 Task: Find connections with filter location Winsford with filter topic #Strategywith filter profile language Potuguese with filter current company Orion Innovation with filter school GIA (Gemological Institute of America) with filter industry Wholesale Chemical and Allied Products with filter service category SupportTechnical Writing with filter keywords title Information Security Analyst
Action: Mouse moved to (530, 68)
Screenshot: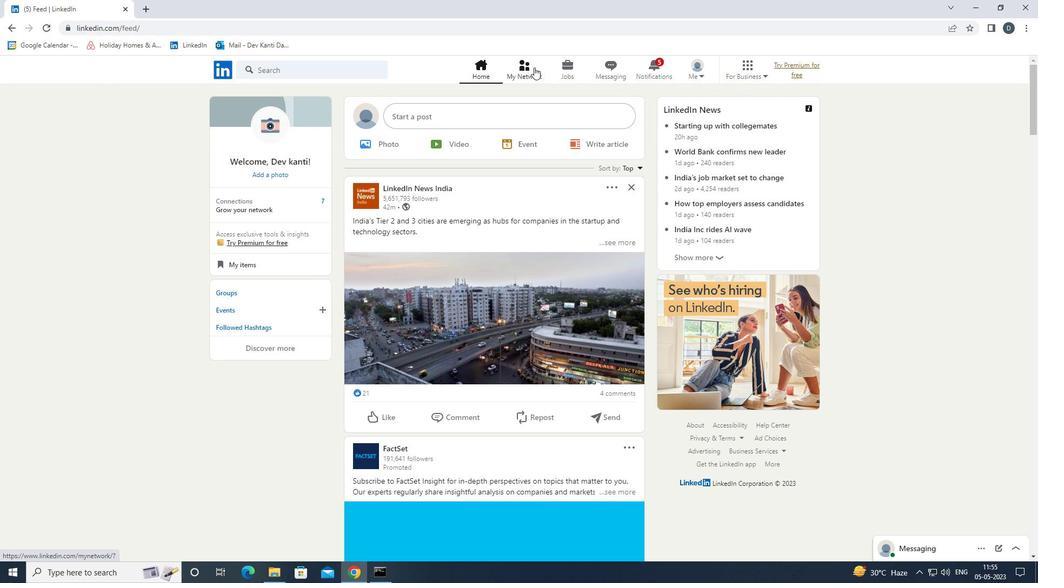 
Action: Mouse pressed left at (530, 68)
Screenshot: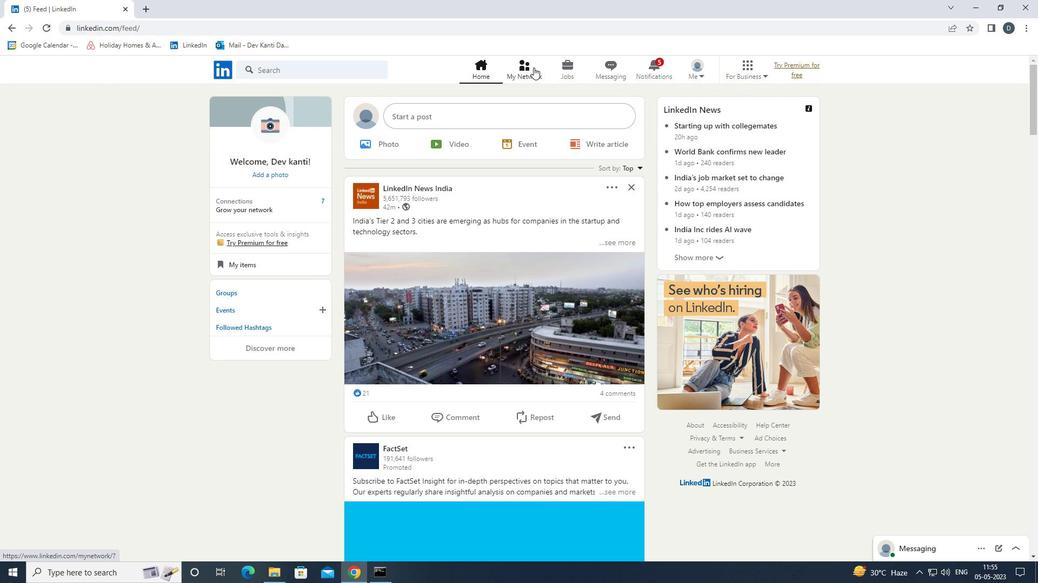 
Action: Mouse moved to (358, 128)
Screenshot: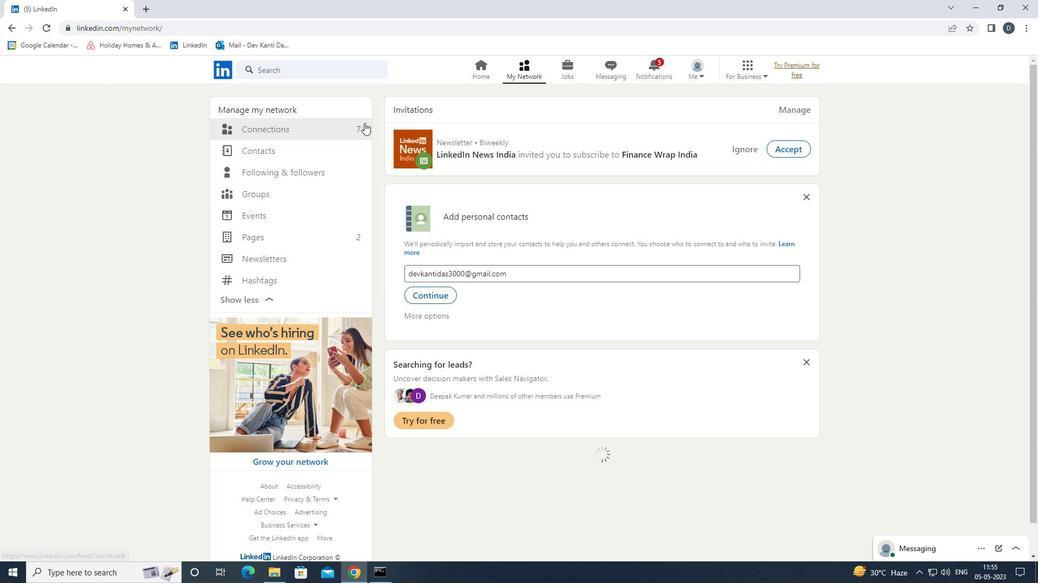 
Action: Mouse pressed left at (358, 128)
Screenshot: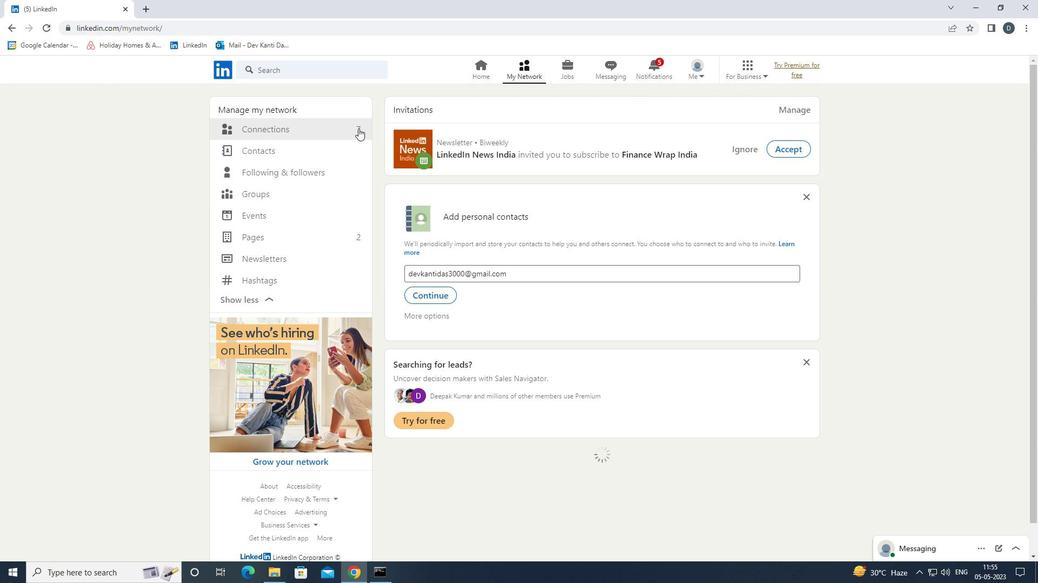 
Action: Mouse moved to (597, 129)
Screenshot: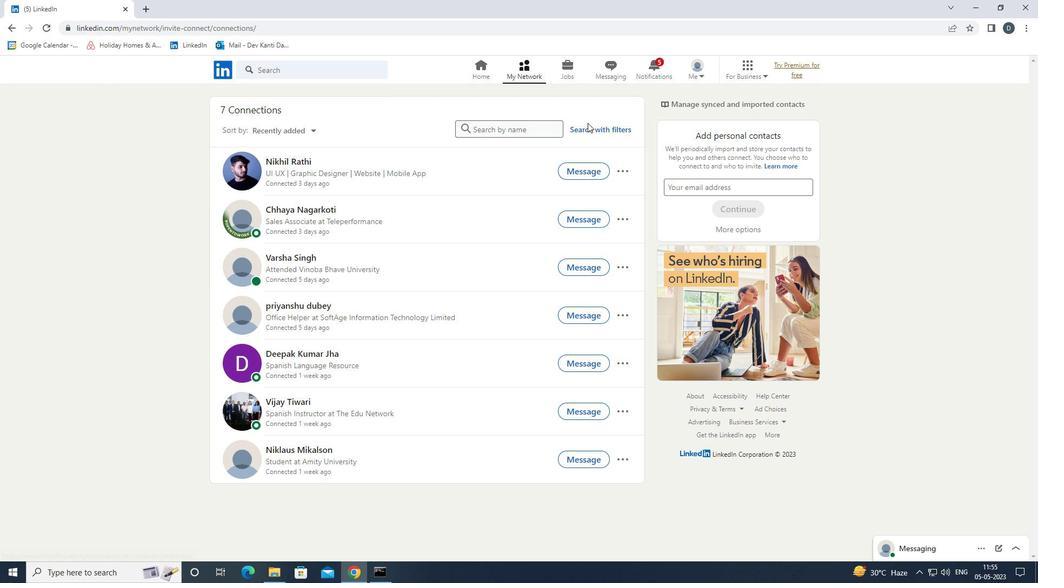 
Action: Mouse pressed left at (597, 129)
Screenshot: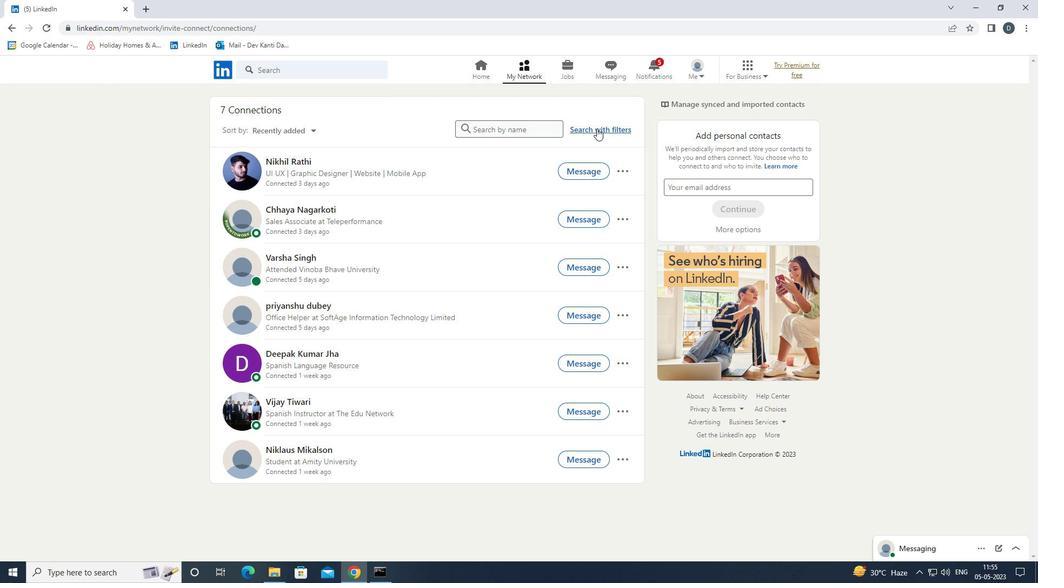 
Action: Mouse moved to (555, 97)
Screenshot: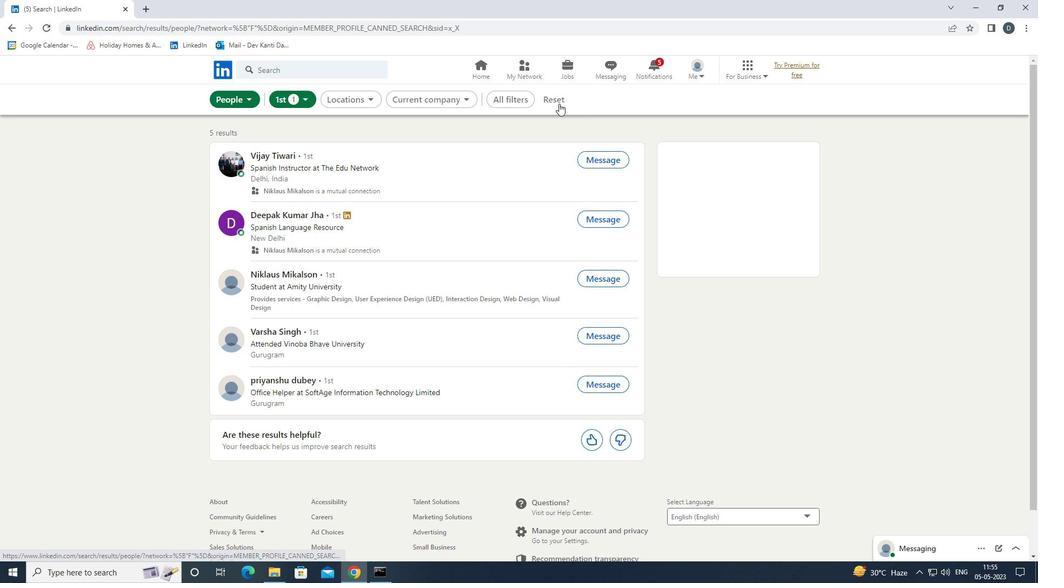 
Action: Mouse pressed left at (555, 97)
Screenshot: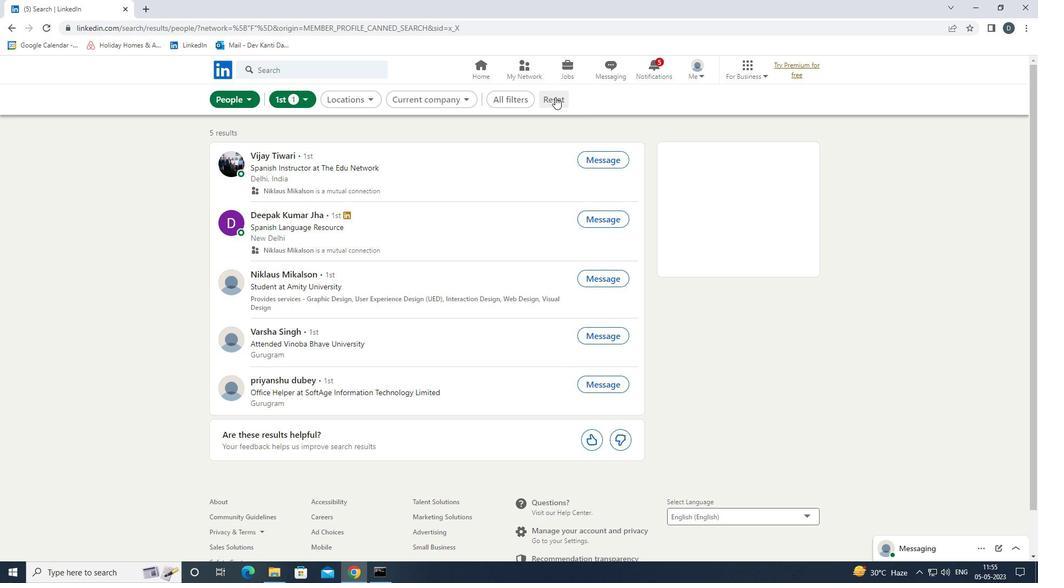 
Action: Mouse moved to (536, 99)
Screenshot: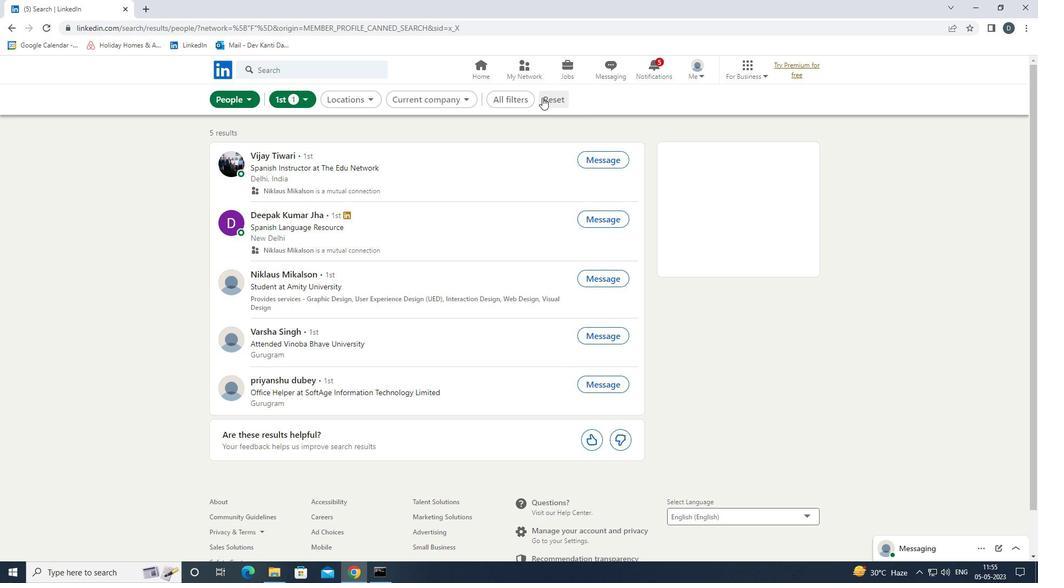 
Action: Mouse pressed left at (536, 99)
Screenshot: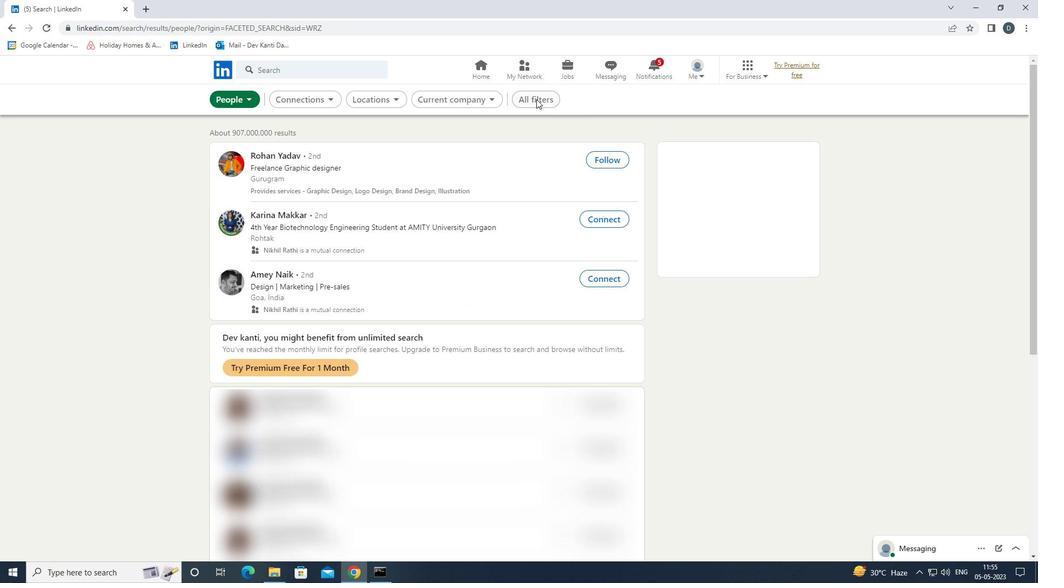 
Action: Mouse moved to (887, 350)
Screenshot: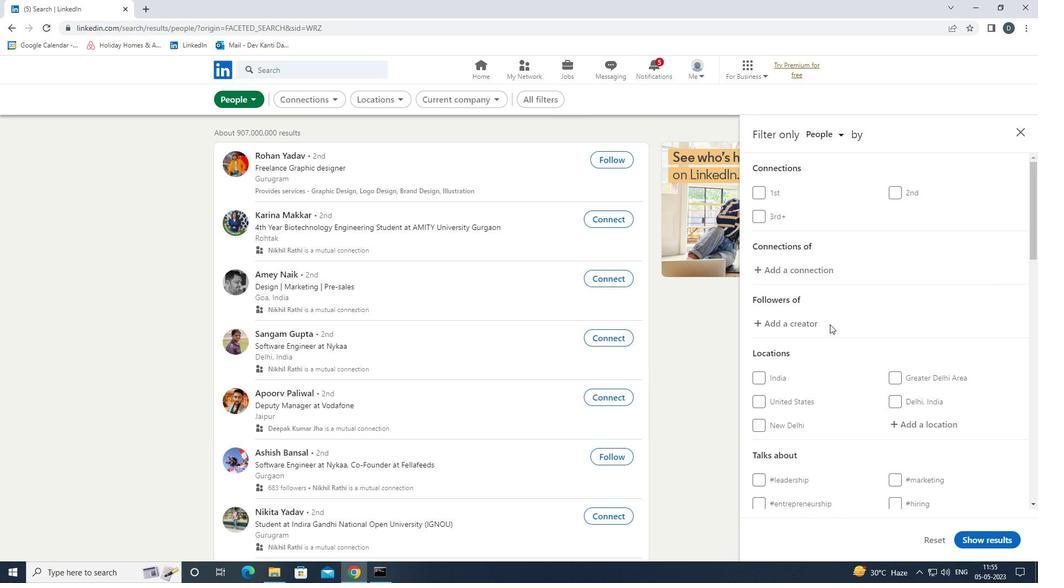 
Action: Mouse scrolled (887, 349) with delta (0, 0)
Screenshot: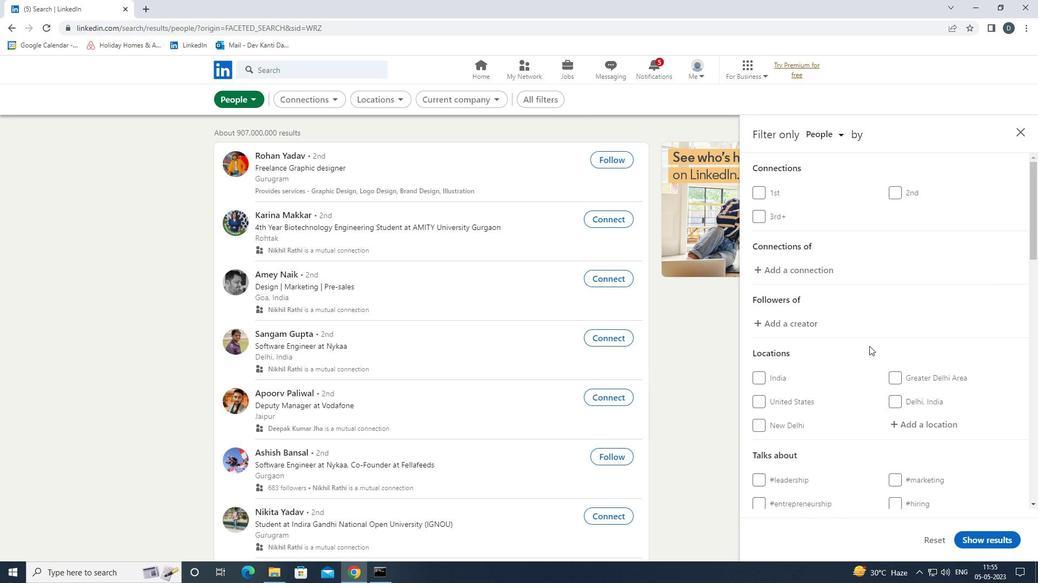 
Action: Mouse scrolled (887, 349) with delta (0, 0)
Screenshot: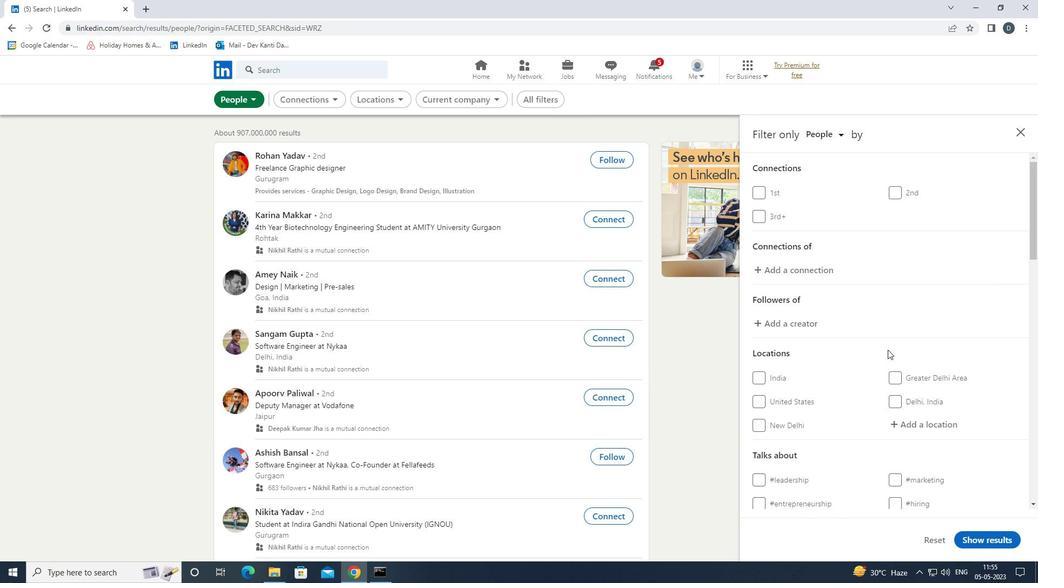 
Action: Mouse moved to (916, 323)
Screenshot: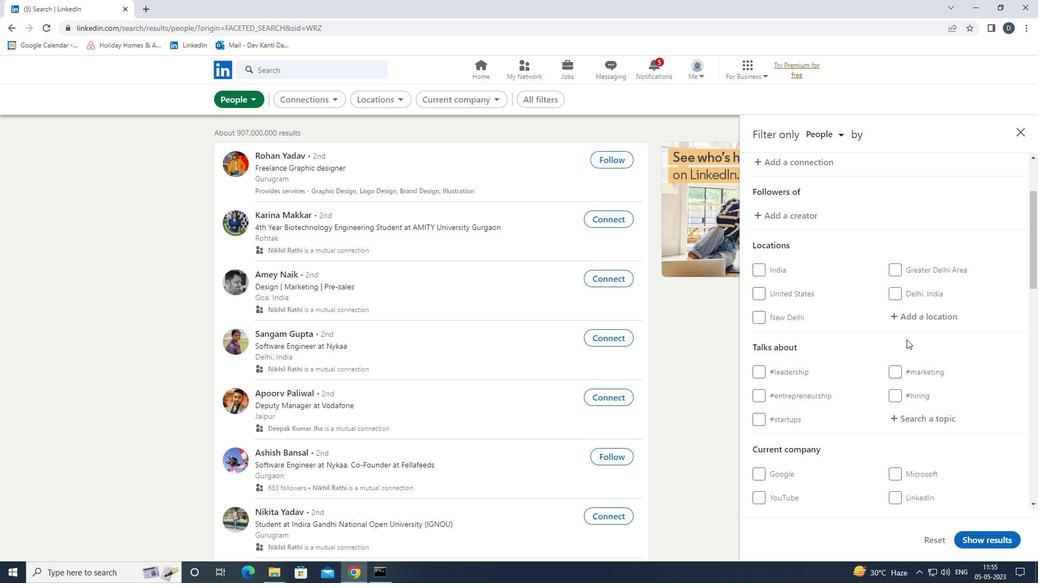 
Action: Mouse pressed left at (916, 323)
Screenshot: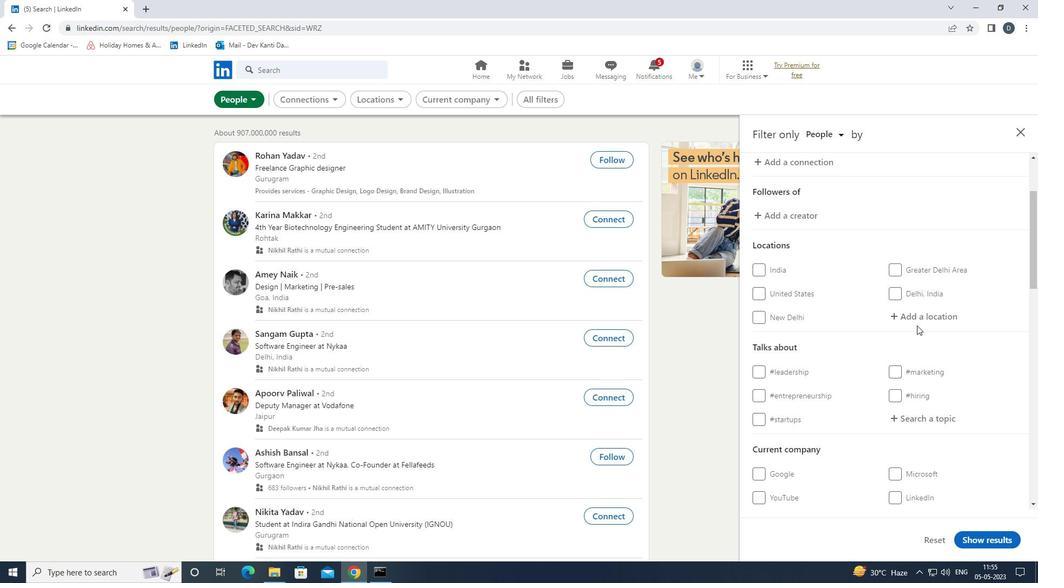
Action: Mouse moved to (916, 322)
Screenshot: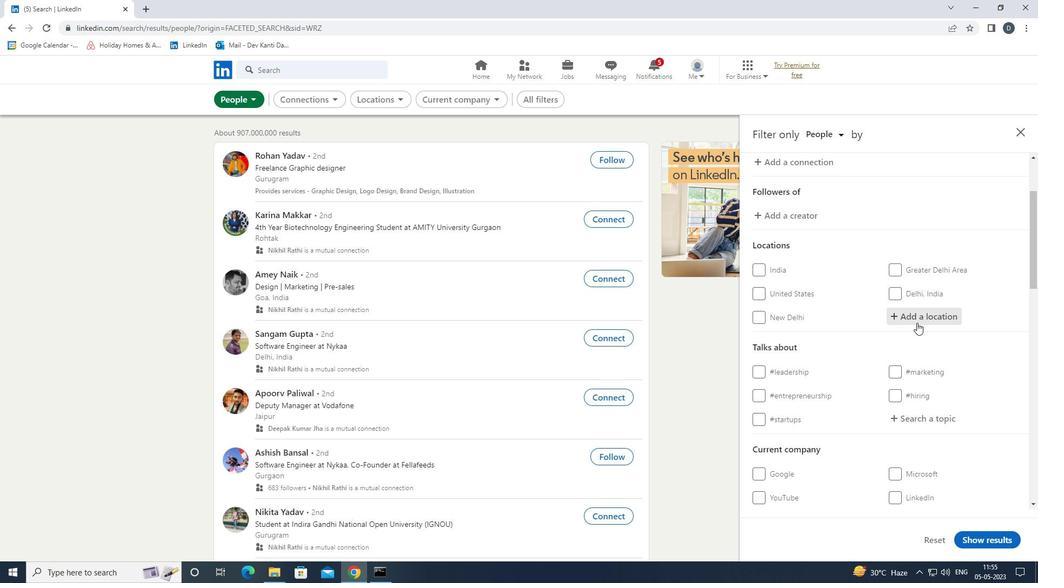 
Action: Key pressed <Key.shift><Key.shift><Key.shift><Key.shift><Key.shift><Key.shift><Key.shift><Key.shift><Key.shift><Key.shift><Key.shift><Key.shift><Key.shift><Key.shift><Key.shift><Key.shift>WINSFORD<Key.down><Key.enter>
Screenshot: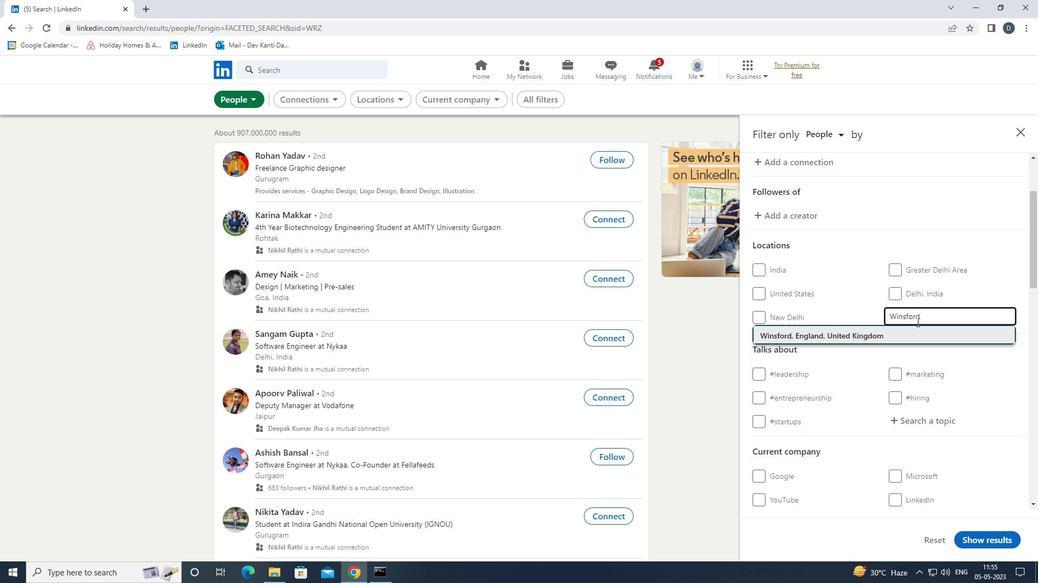 
Action: Mouse scrolled (916, 322) with delta (0, 0)
Screenshot: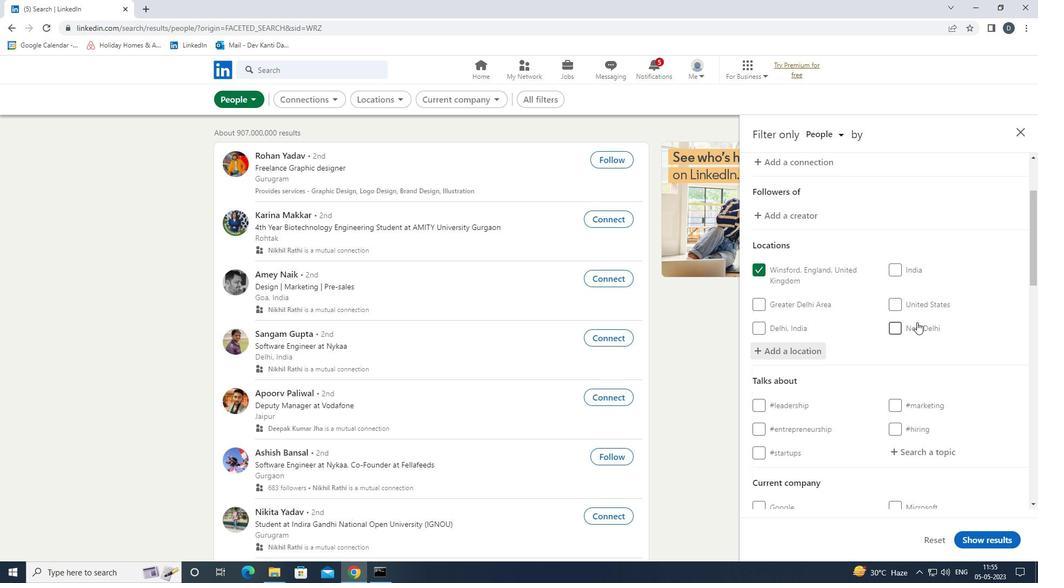 
Action: Mouse scrolled (916, 322) with delta (0, 0)
Screenshot: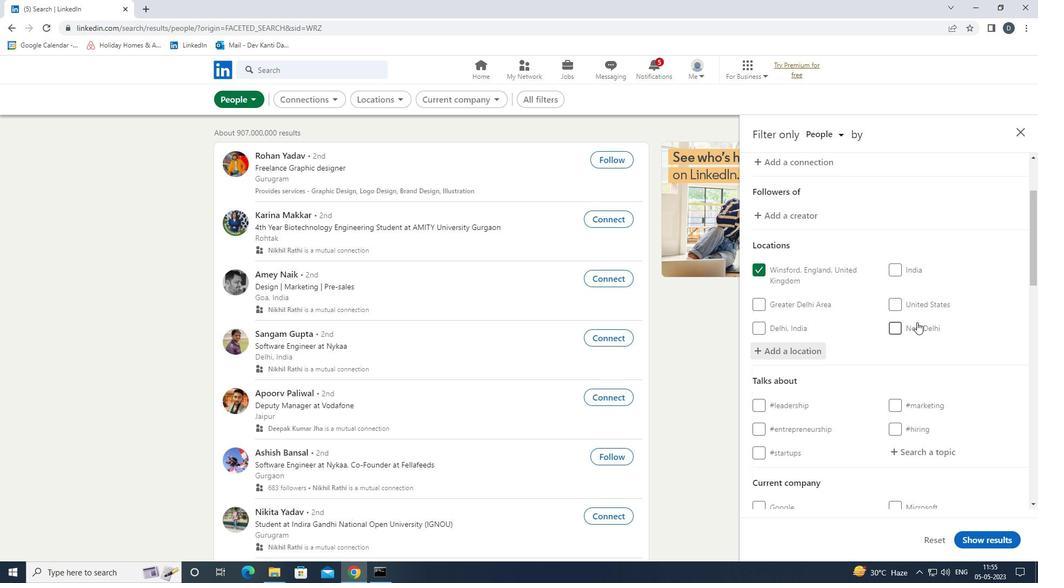 
Action: Mouse moved to (916, 341)
Screenshot: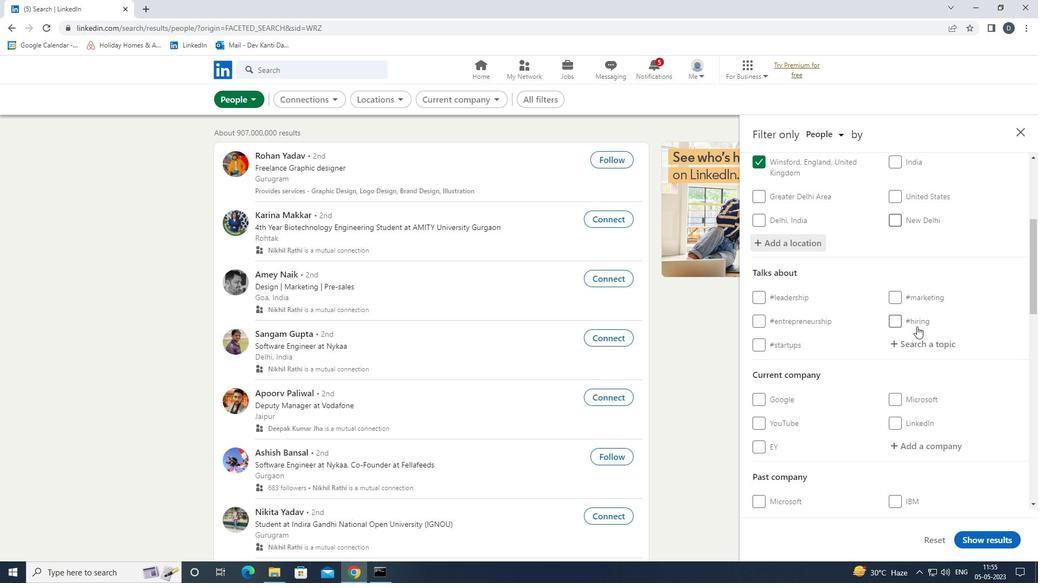 
Action: Mouse pressed left at (916, 341)
Screenshot: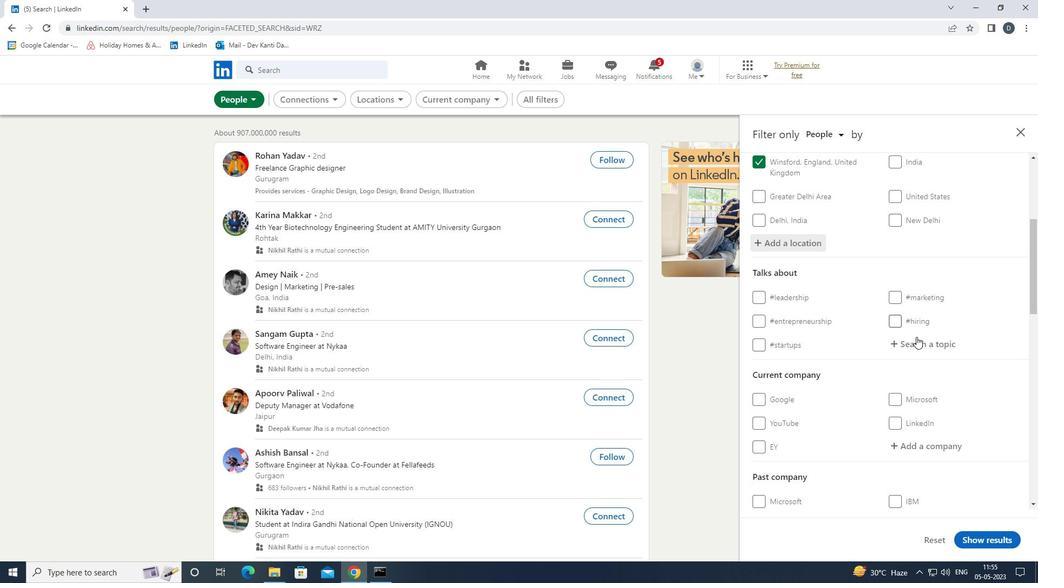 
Action: Key pressed <Key.shift>STRATEGY<Key.down><Key.enter>
Screenshot: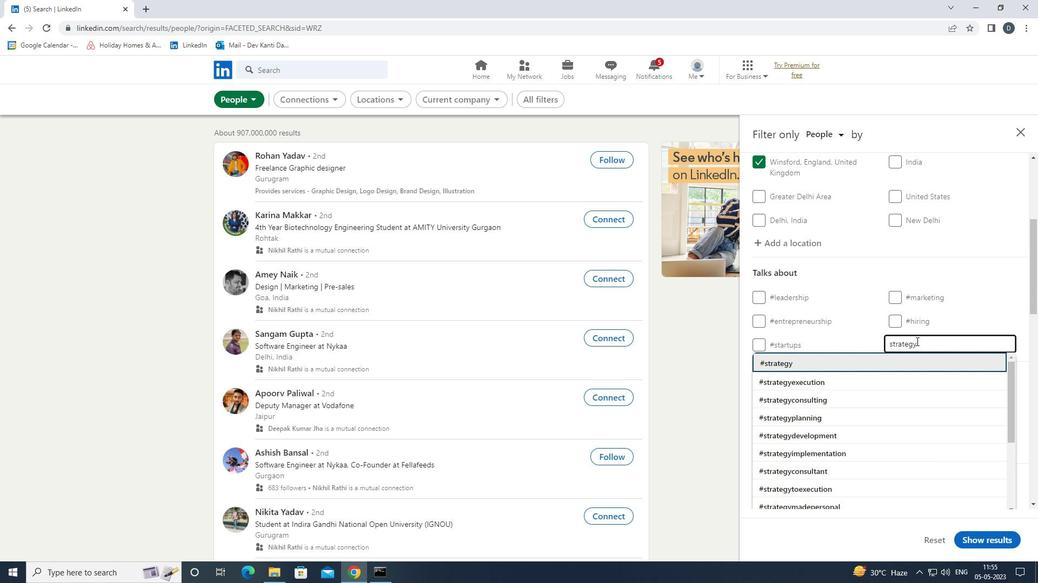 
Action: Mouse scrolled (916, 341) with delta (0, 0)
Screenshot: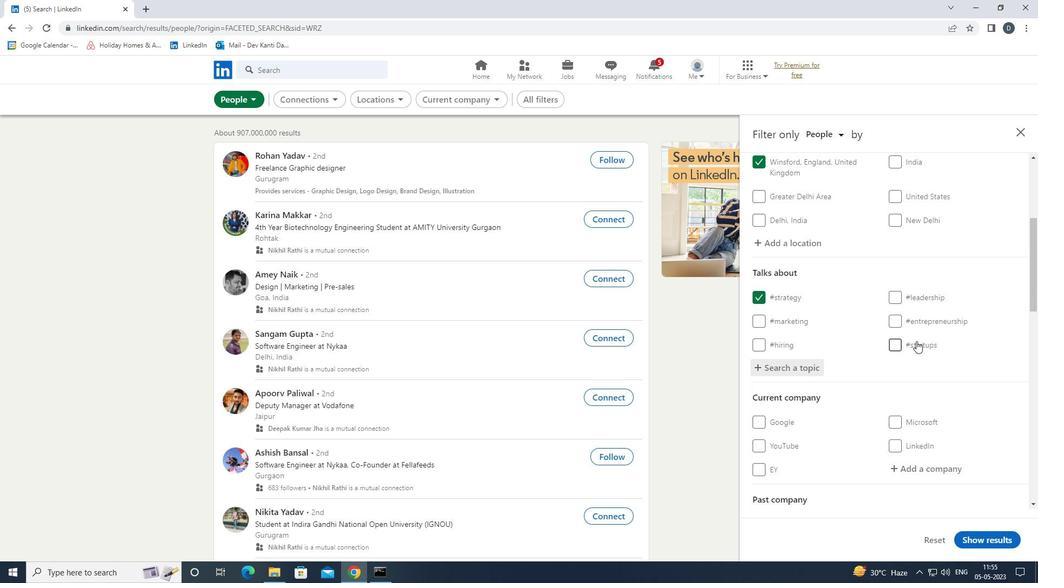 
Action: Mouse scrolled (916, 341) with delta (0, 0)
Screenshot: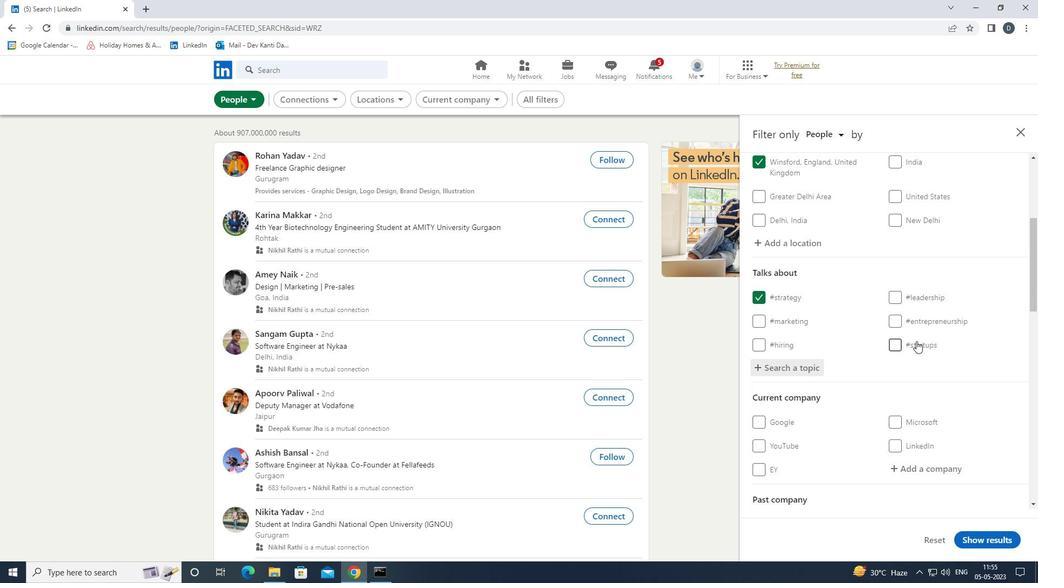 
Action: Mouse scrolled (916, 341) with delta (0, 0)
Screenshot: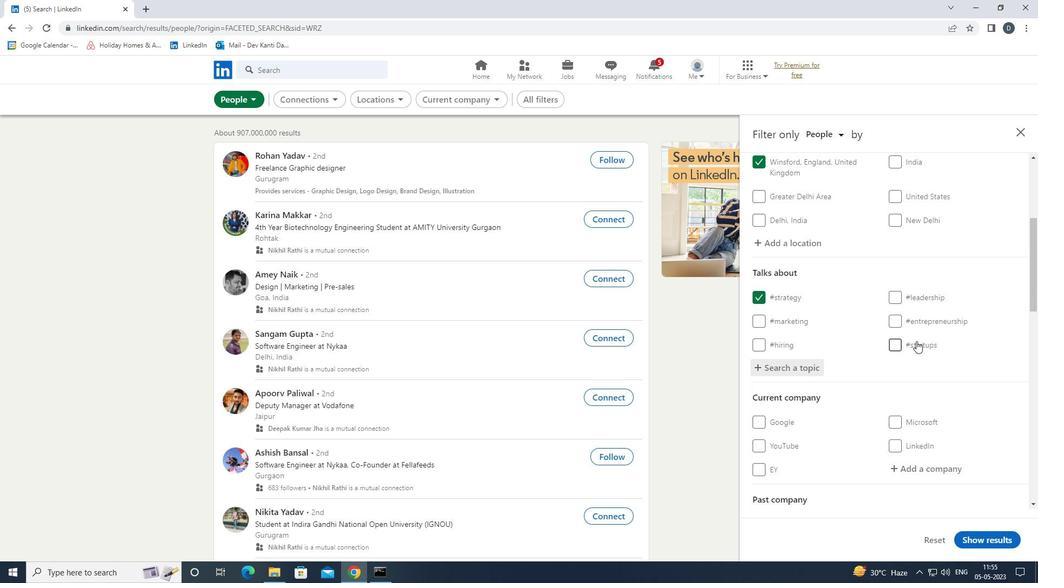 
Action: Mouse scrolled (916, 341) with delta (0, 0)
Screenshot: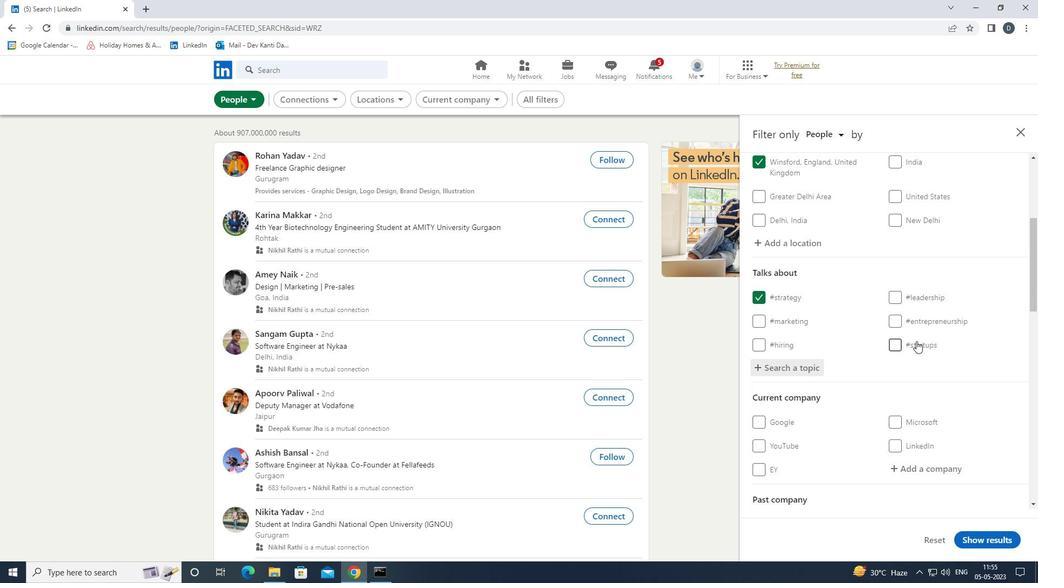 
Action: Mouse scrolled (916, 341) with delta (0, 0)
Screenshot: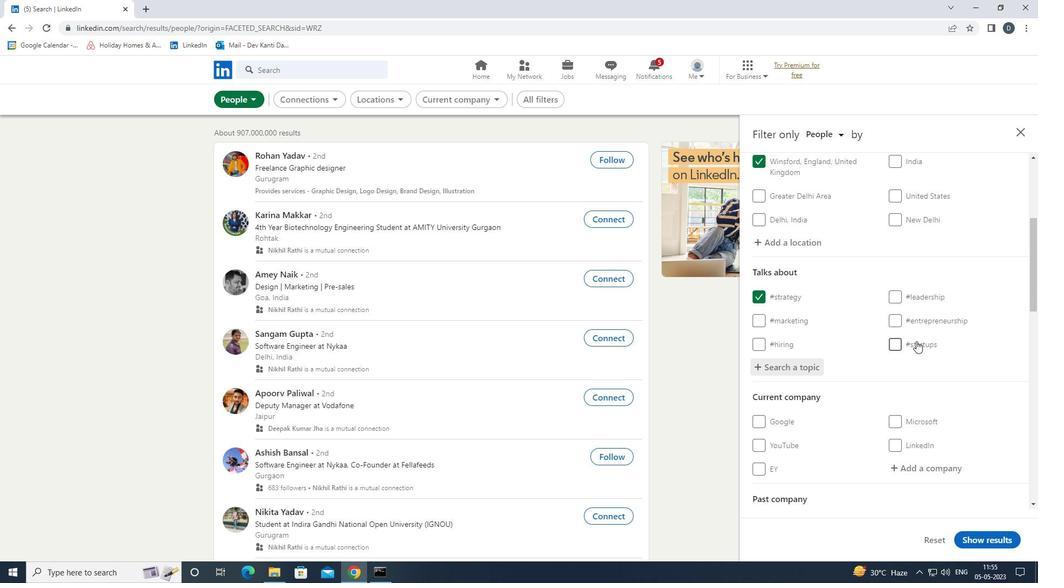 
Action: Mouse scrolled (916, 341) with delta (0, 0)
Screenshot: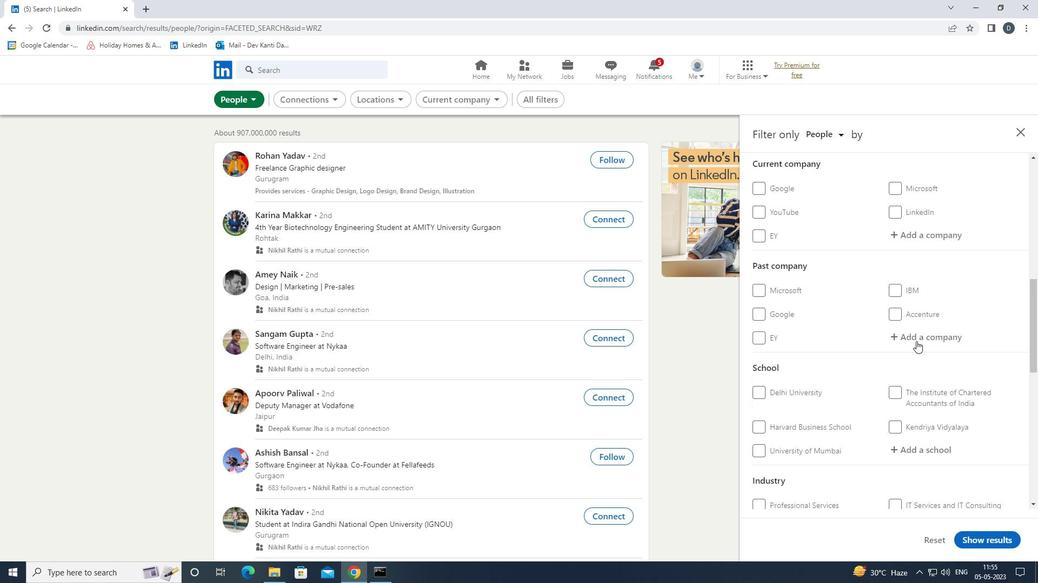 
Action: Mouse scrolled (916, 341) with delta (0, 0)
Screenshot: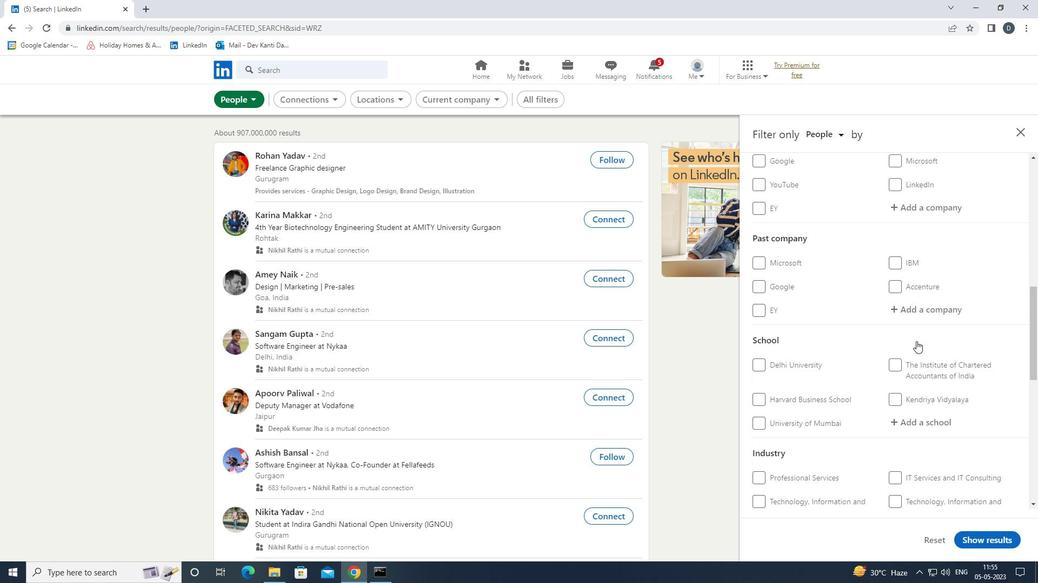 
Action: Mouse scrolled (916, 341) with delta (0, 0)
Screenshot: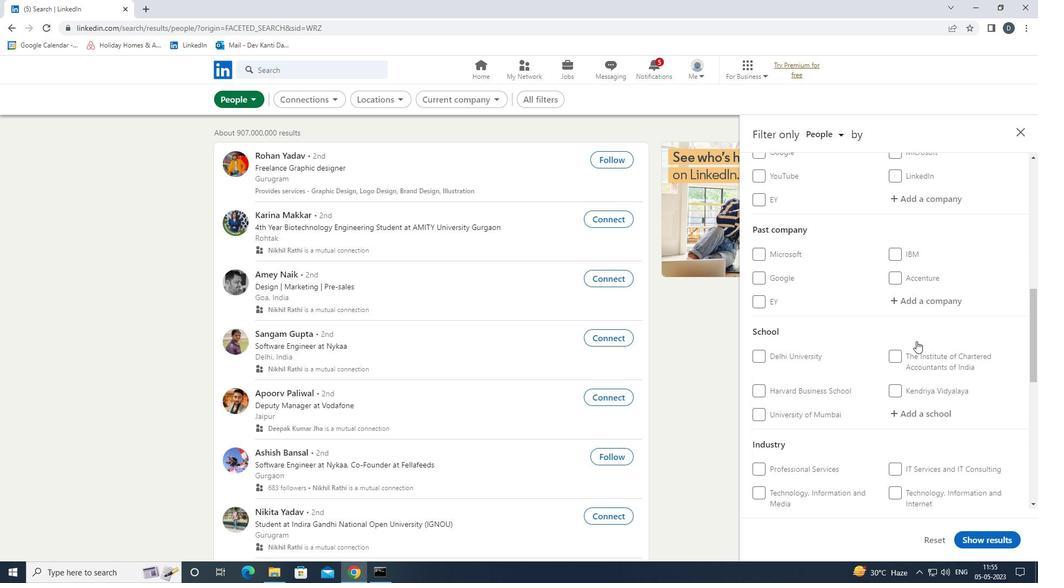 
Action: Mouse scrolled (916, 341) with delta (0, 0)
Screenshot: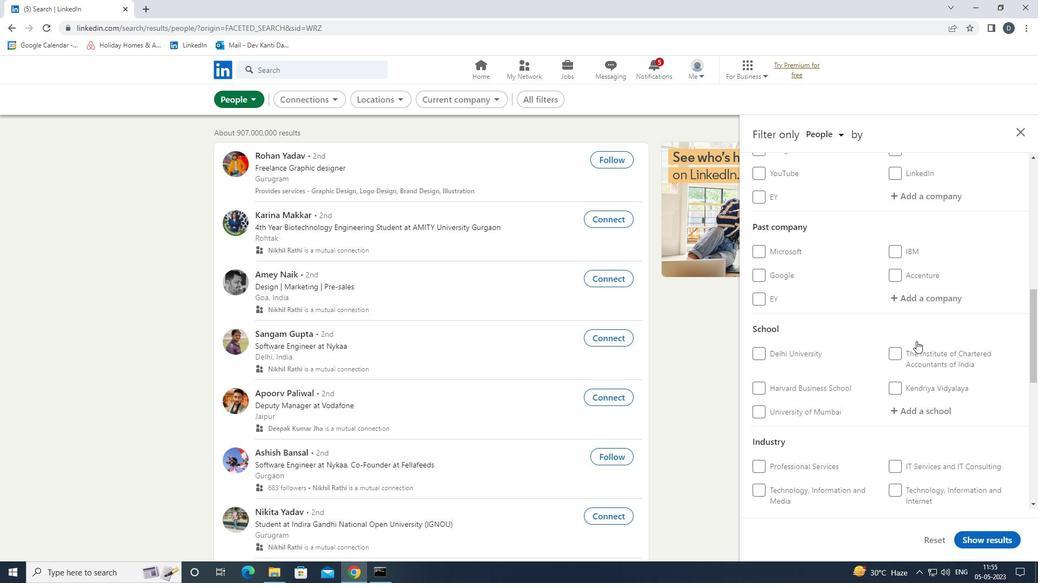 
Action: Mouse moved to (911, 402)
Screenshot: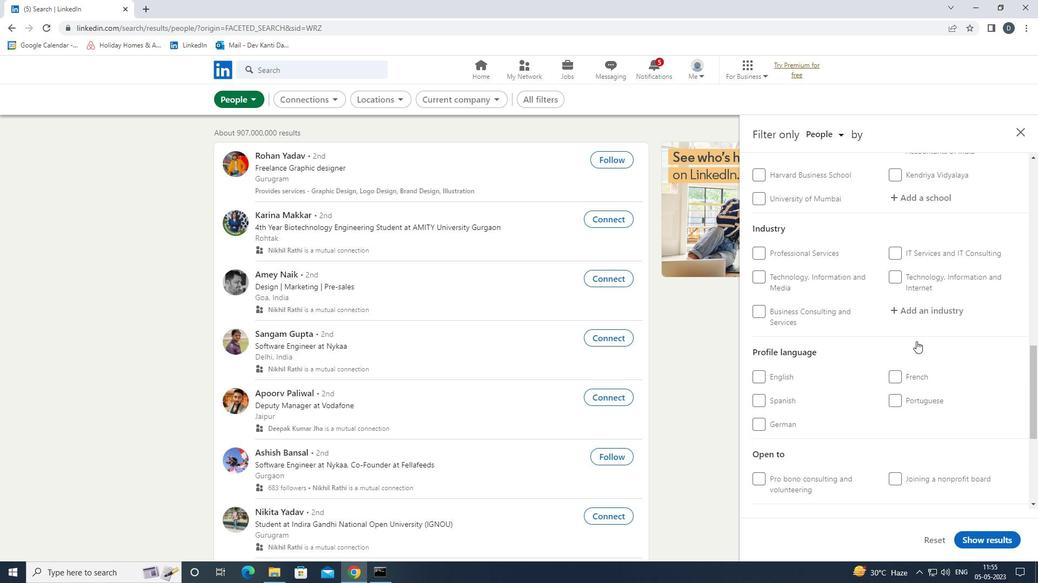 
Action: Mouse pressed left at (911, 402)
Screenshot: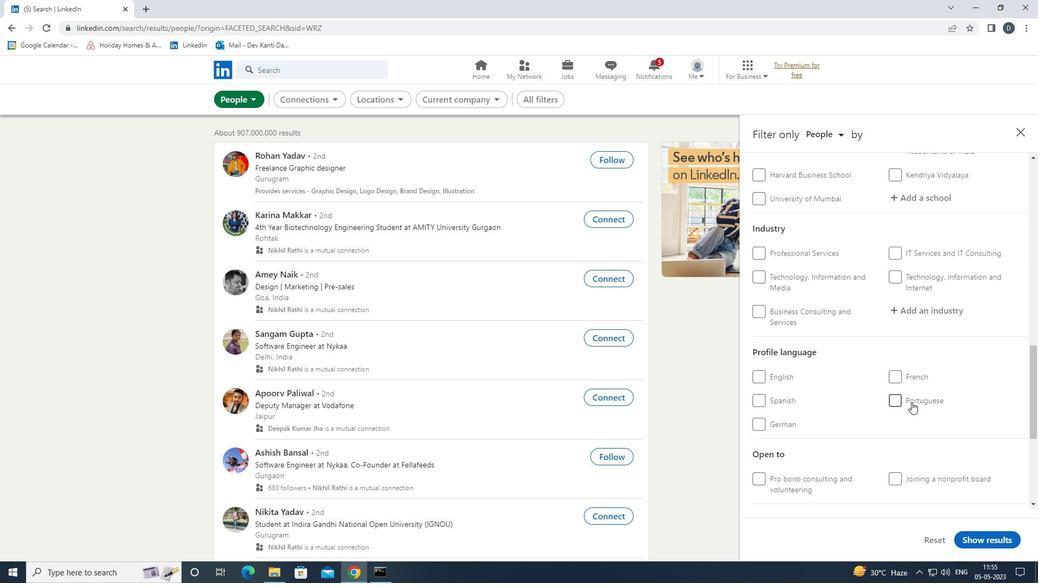 
Action: Mouse scrolled (911, 403) with delta (0, 0)
Screenshot: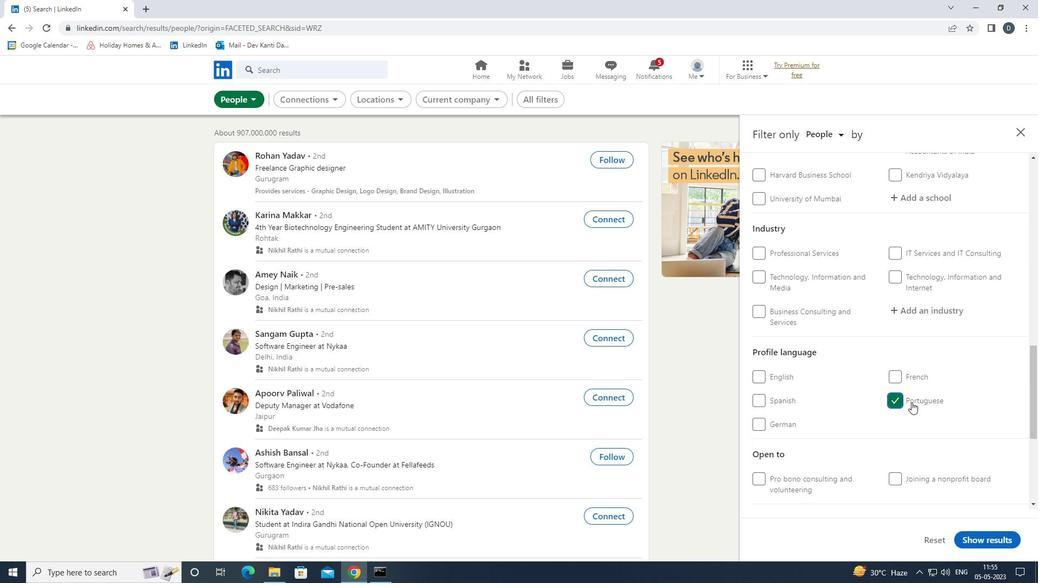 
Action: Mouse scrolled (911, 403) with delta (0, 0)
Screenshot: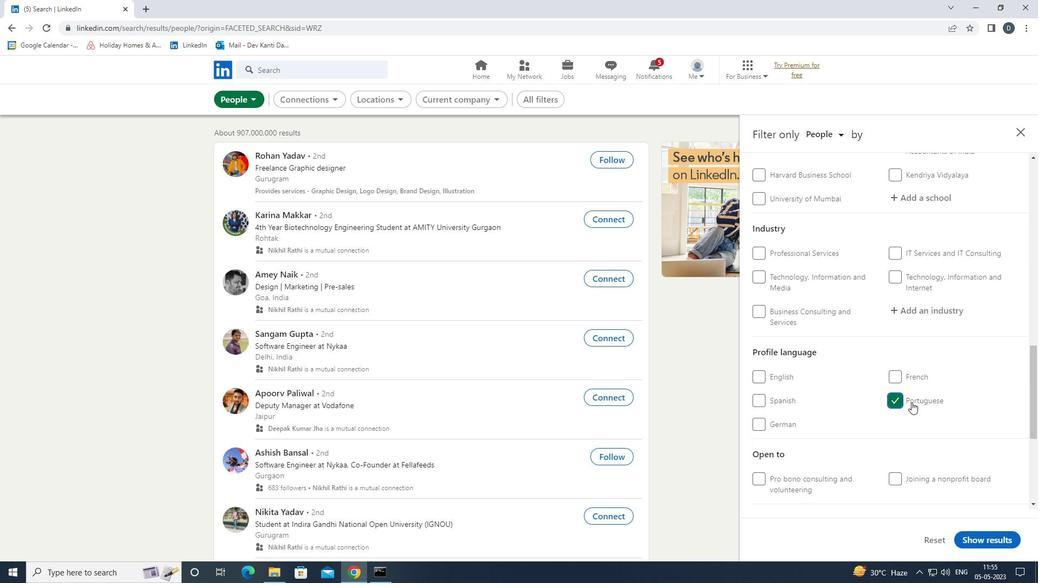 
Action: Mouse scrolled (911, 403) with delta (0, 0)
Screenshot: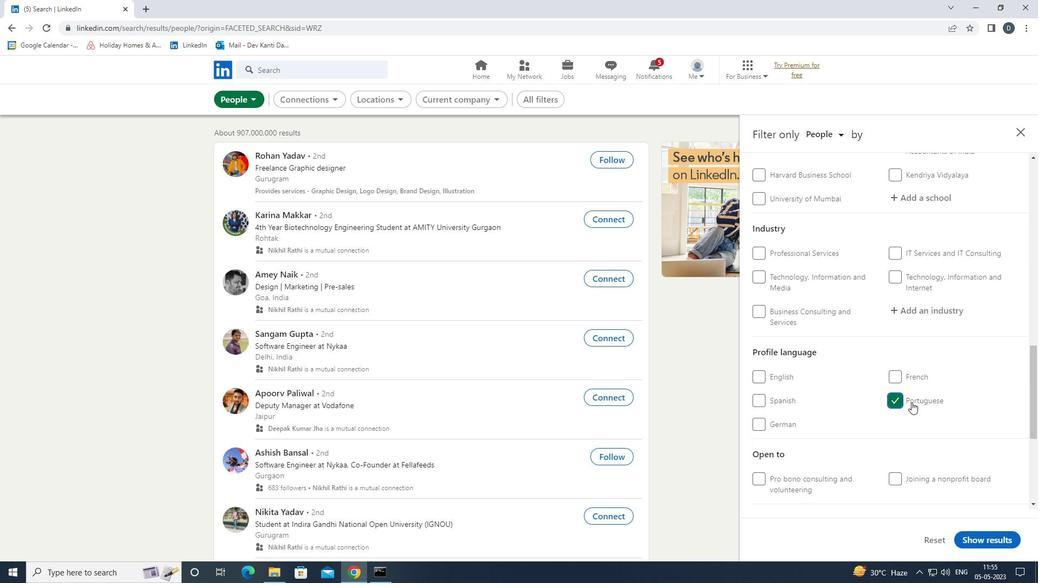 
Action: Mouse scrolled (911, 403) with delta (0, 0)
Screenshot: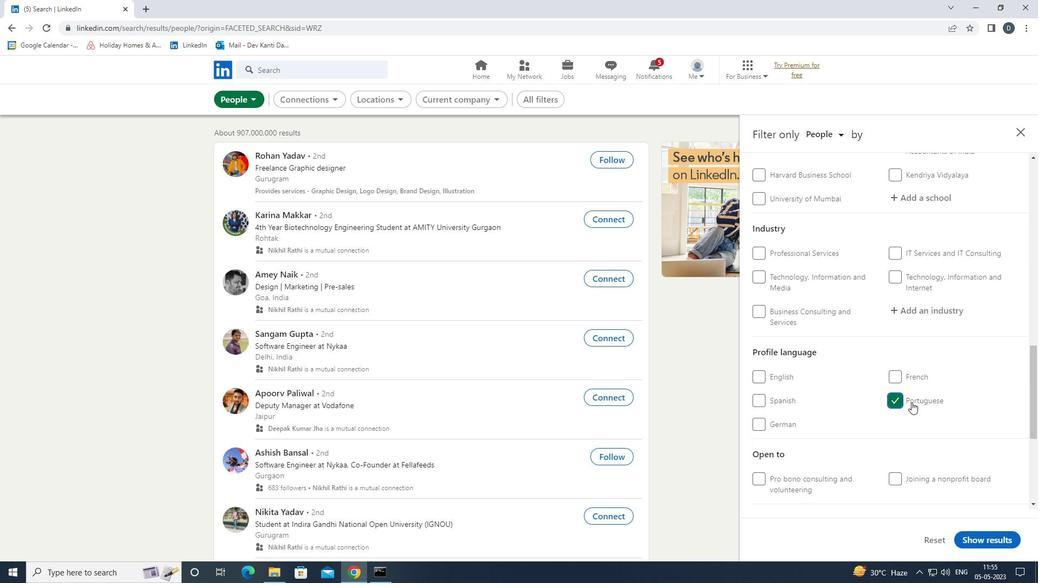 
Action: Mouse scrolled (911, 403) with delta (0, 0)
Screenshot: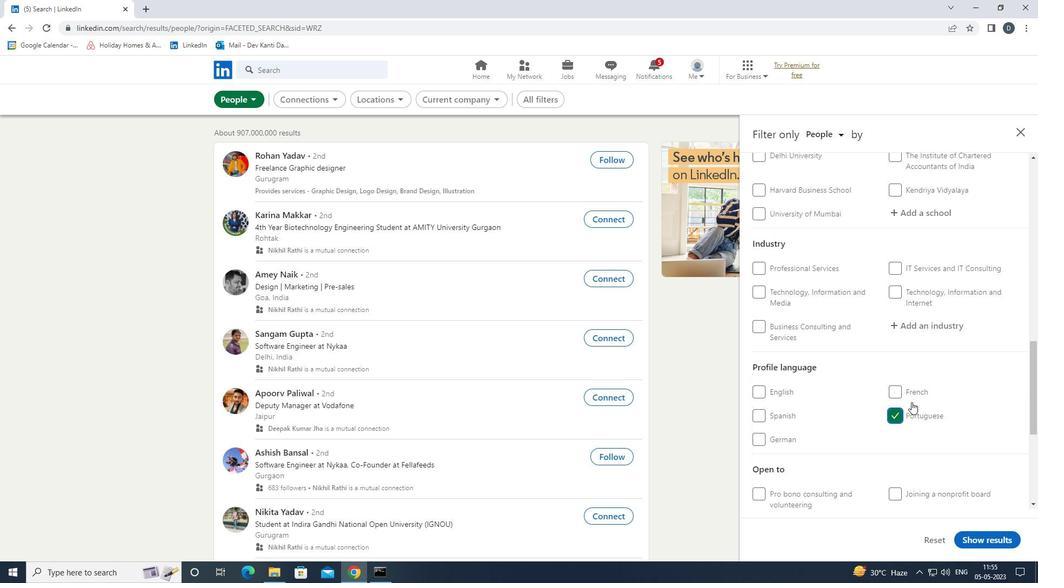 
Action: Mouse moved to (922, 254)
Screenshot: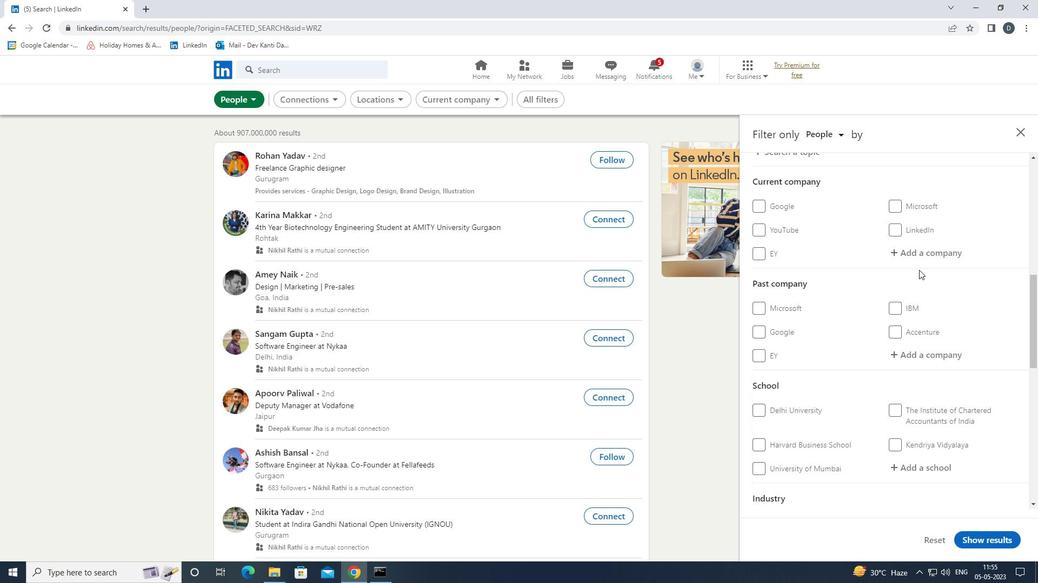 
Action: Mouse pressed left at (922, 254)
Screenshot: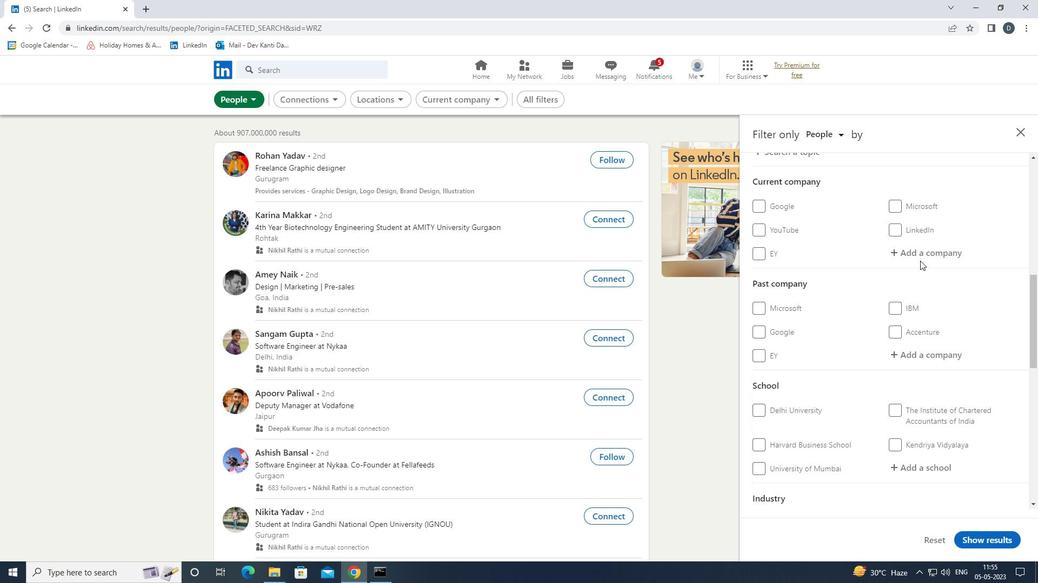 
Action: Key pressed <Key.shift><Key.shift><Key.shift><Key.shift><Key.shift>ORION<Key.space><Key.shift><Key.shift><Key.shift><Key.shift><Key.shift><Key.shift>INNOVATION<Key.space><Key.down><Key.enter>
Screenshot: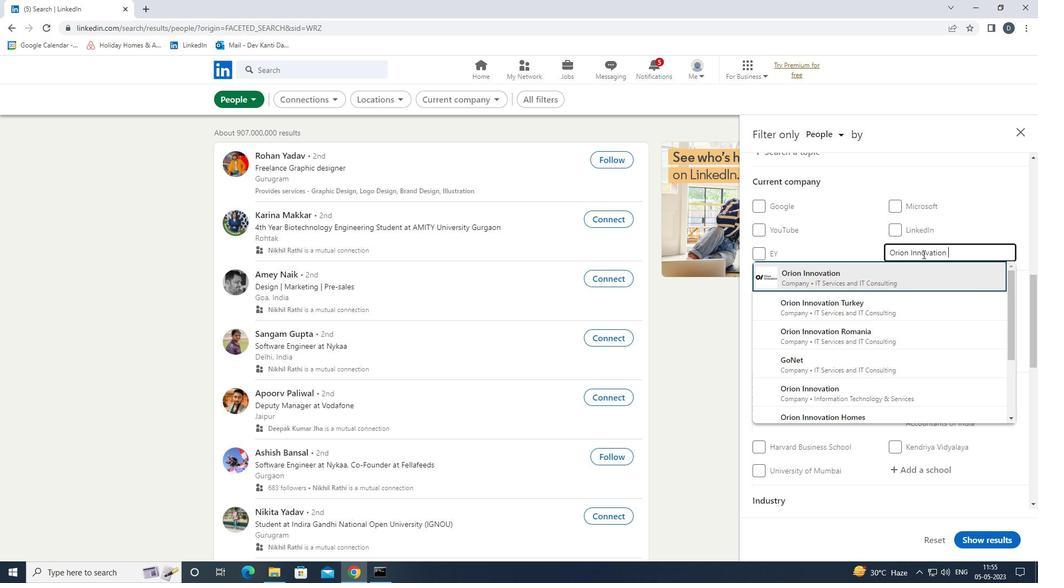 
Action: Mouse scrolled (922, 254) with delta (0, 0)
Screenshot: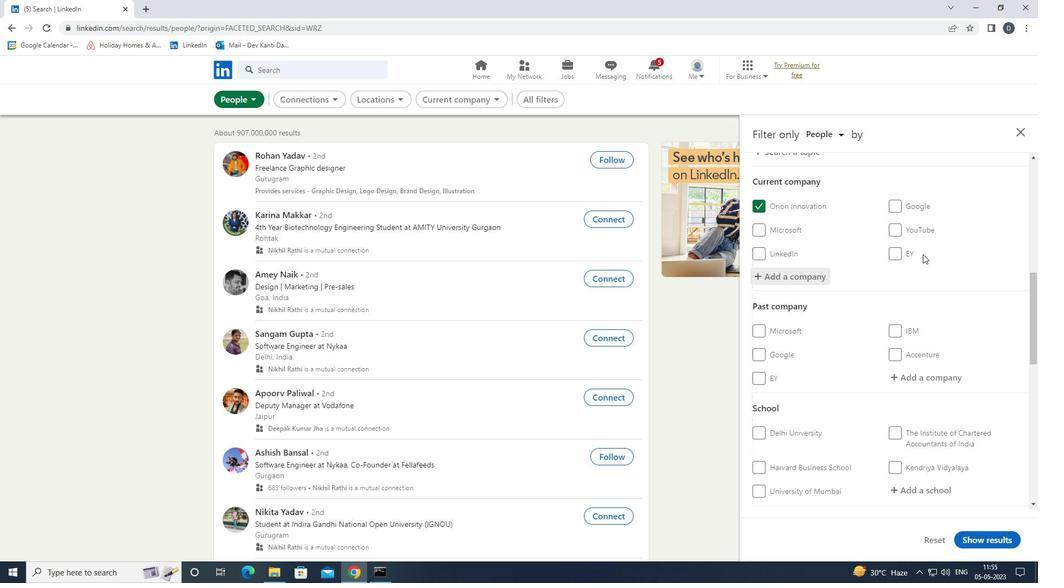 
Action: Mouse scrolled (922, 254) with delta (0, 0)
Screenshot: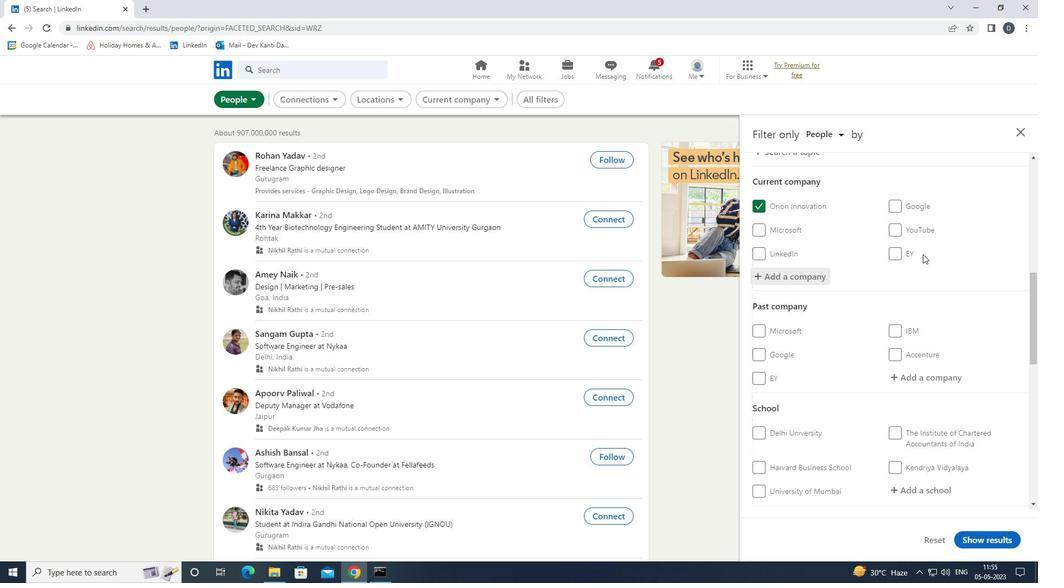 
Action: Mouse scrolled (922, 254) with delta (0, 0)
Screenshot: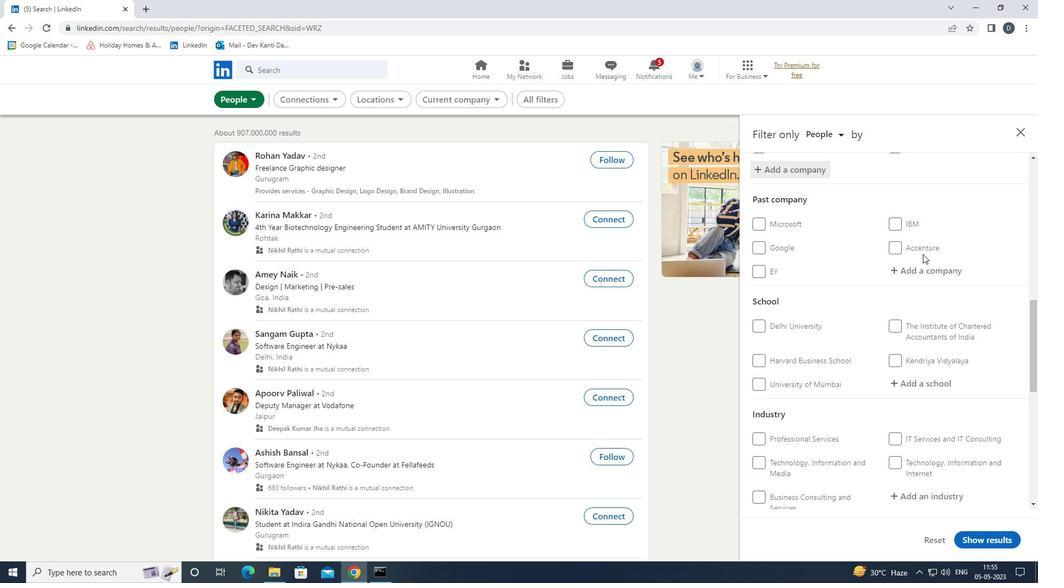
Action: Mouse scrolled (922, 254) with delta (0, 0)
Screenshot: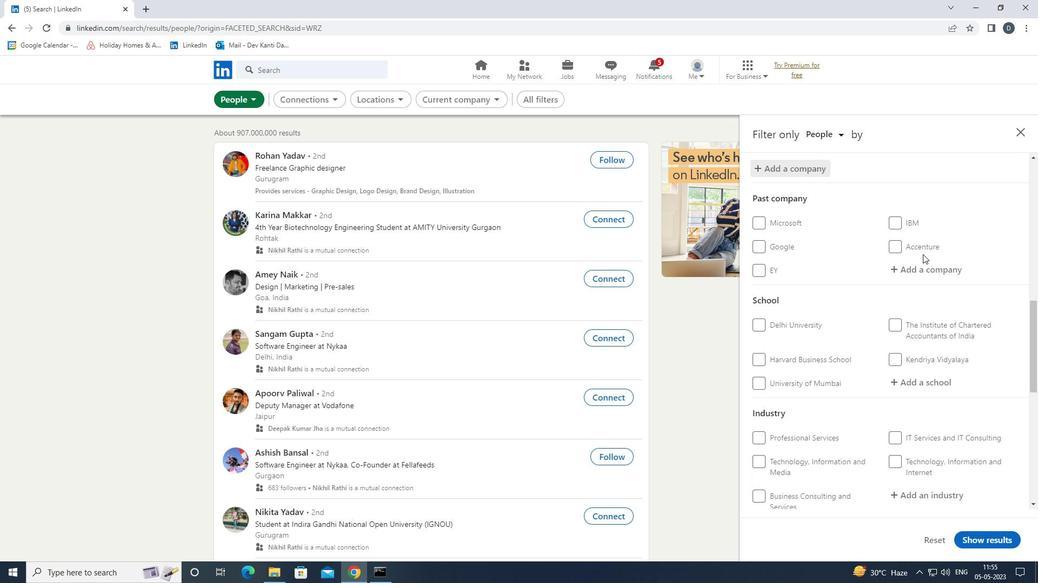 
Action: Mouse moved to (923, 274)
Screenshot: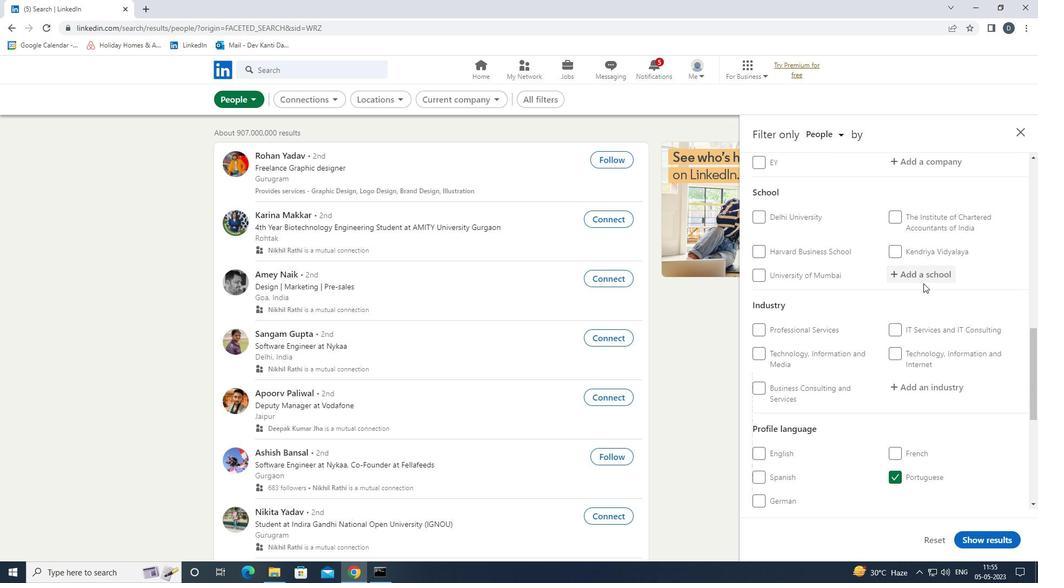 
Action: Mouse pressed left at (923, 274)
Screenshot: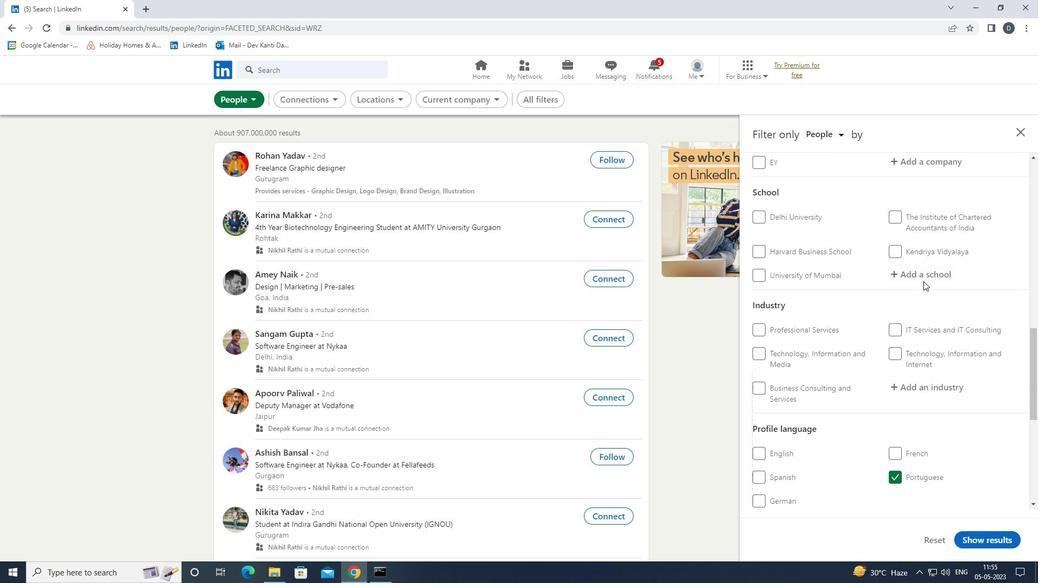 
Action: Key pressed <Key.shift><Key.shift><Key.shift><Key.shift><Key.shift><Key.shift><Key.shift><Key.shift><Key.shift><Key.shift>GIA<Key.down><Key.enter>
Screenshot: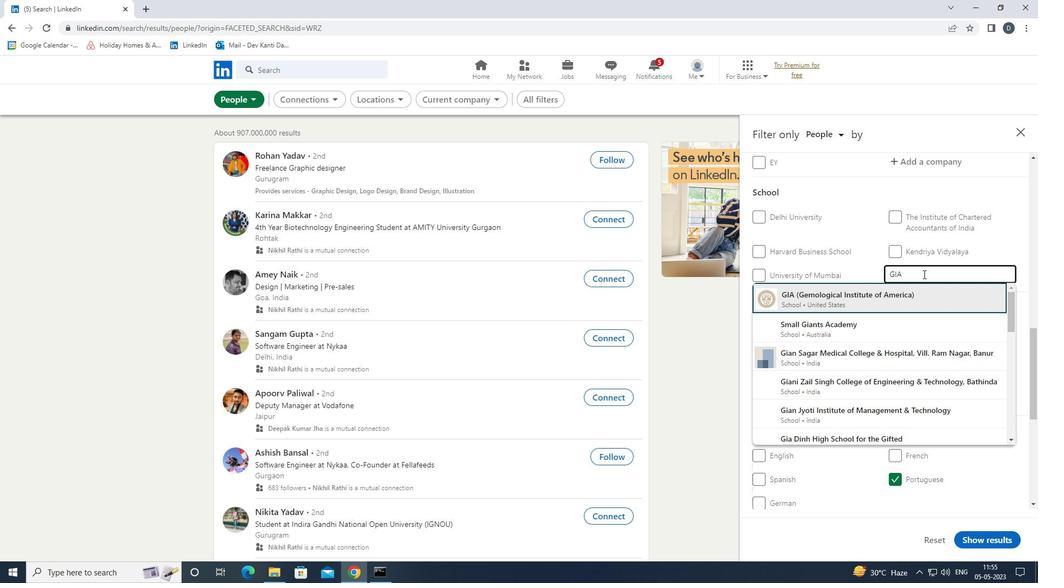 
Action: Mouse scrolled (923, 274) with delta (0, 0)
Screenshot: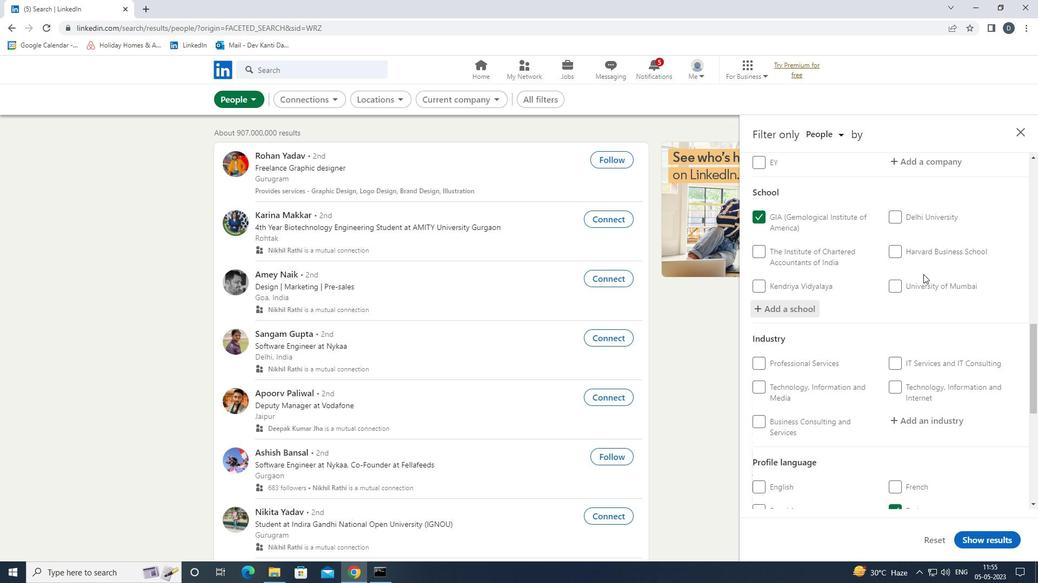 
Action: Mouse scrolled (923, 274) with delta (0, 0)
Screenshot: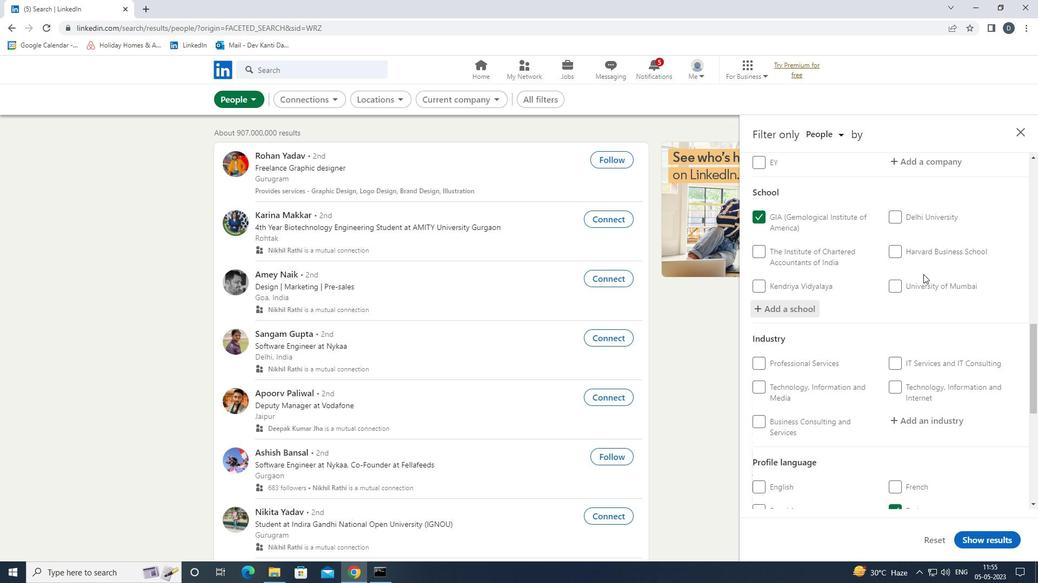 
Action: Mouse moved to (924, 308)
Screenshot: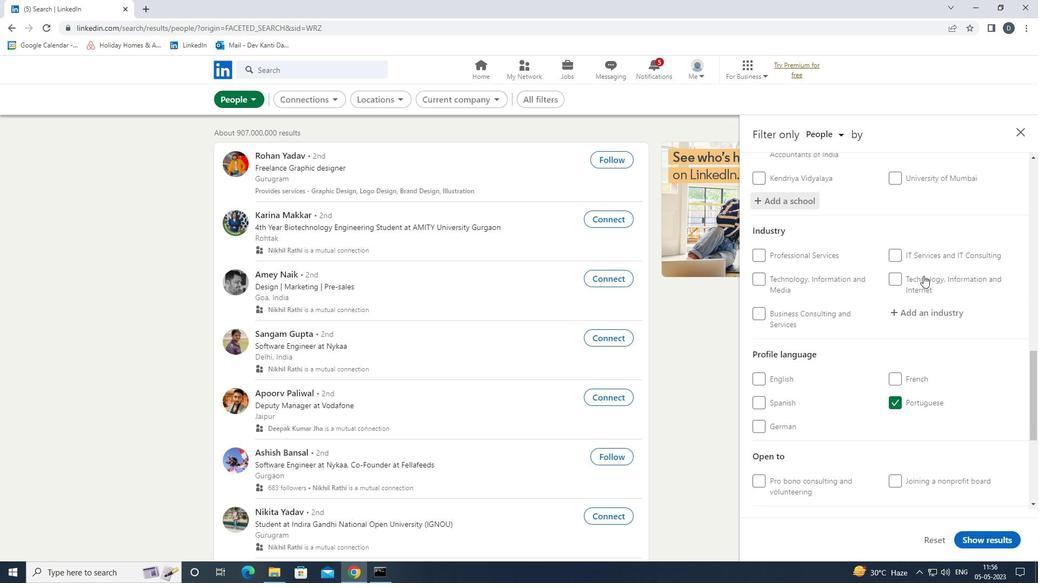 
Action: Mouse pressed left at (924, 308)
Screenshot: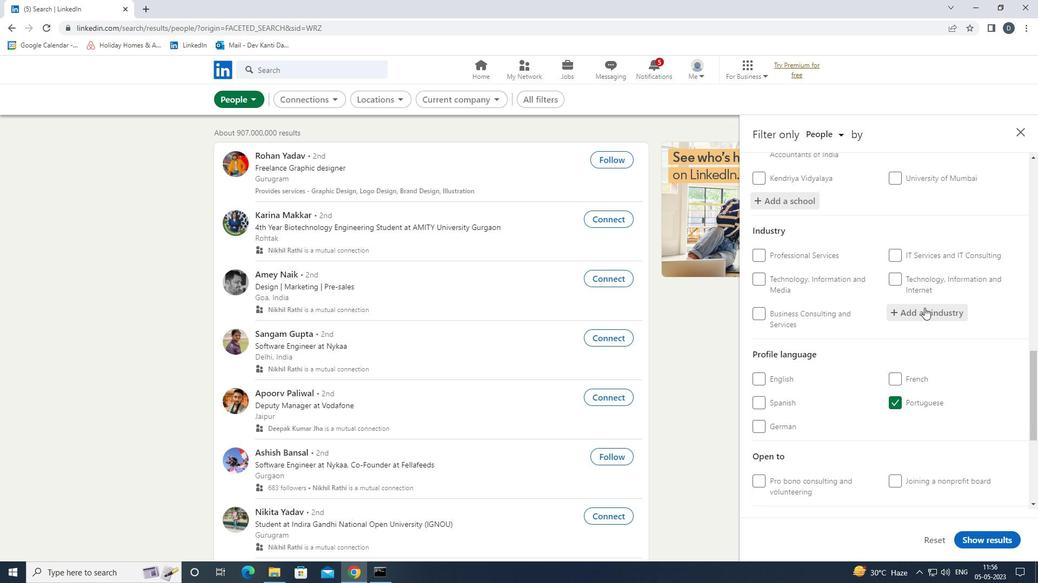 
Action: Mouse moved to (901, 310)
Screenshot: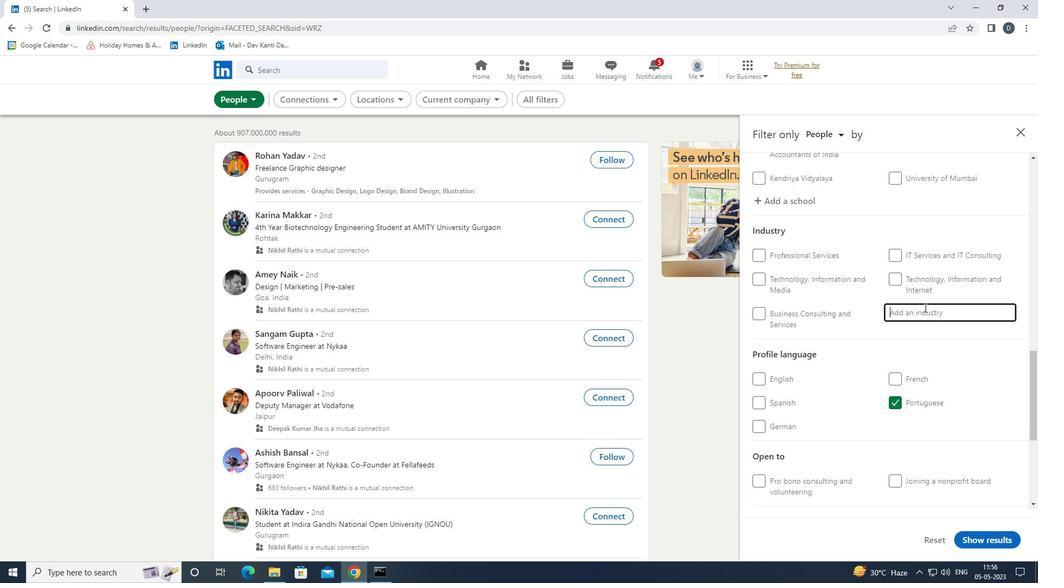 
Action: Key pressed <Key.shift>WHOLESALE<Key.space><Key.shift><Key.shift>CHE<Key.backspace><Key.backspace>HEMICAL<Key.space>AND<Key.space><Key.shift>ALLIED<Key.space><Key.shift><Key.shift>PRODUCTS<Key.down><Key.enter><Key.enter>
Screenshot: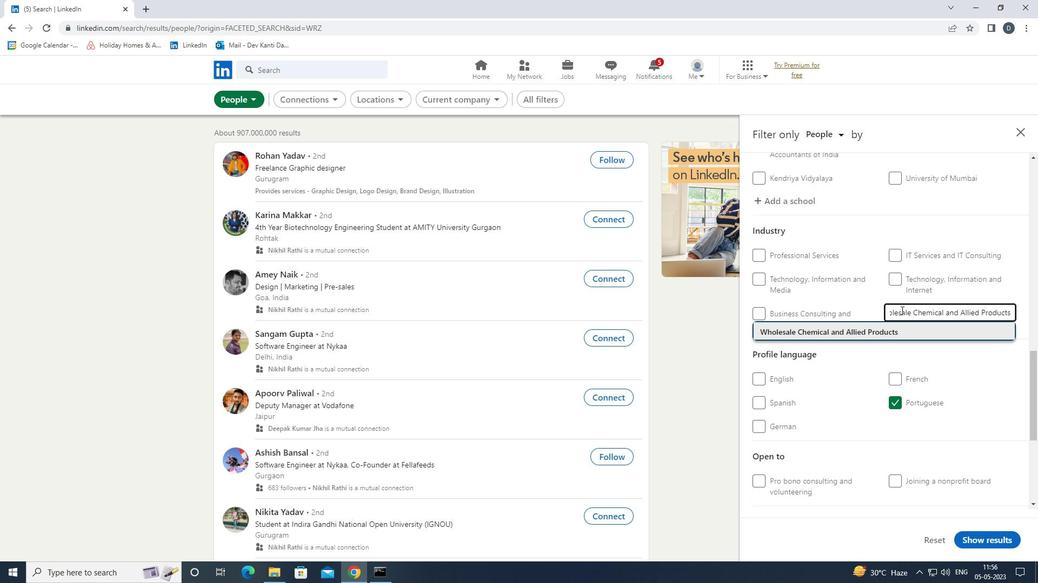 
Action: Mouse moved to (894, 337)
Screenshot: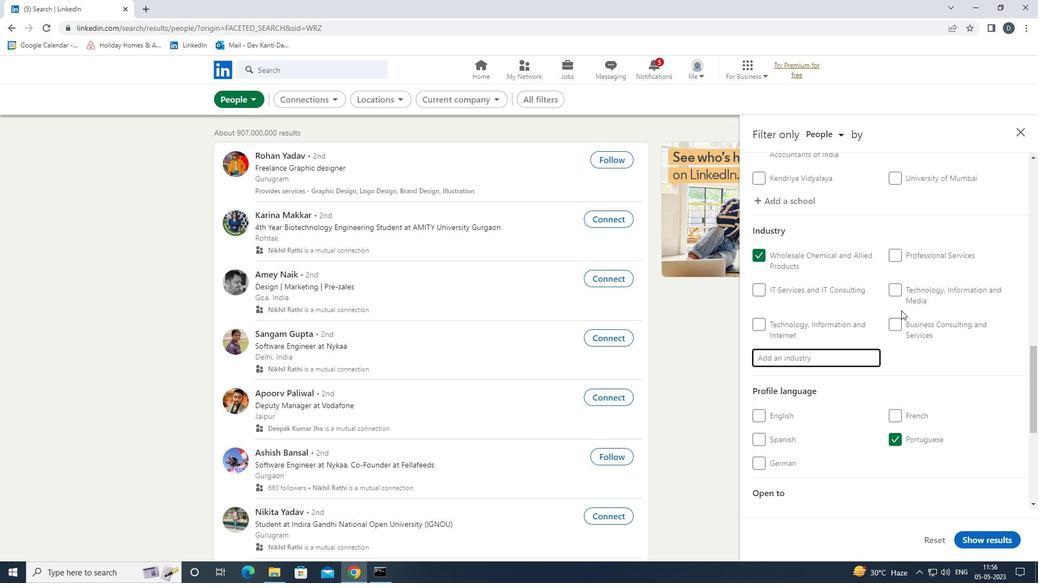 
Action: Mouse scrolled (894, 336) with delta (0, 0)
Screenshot: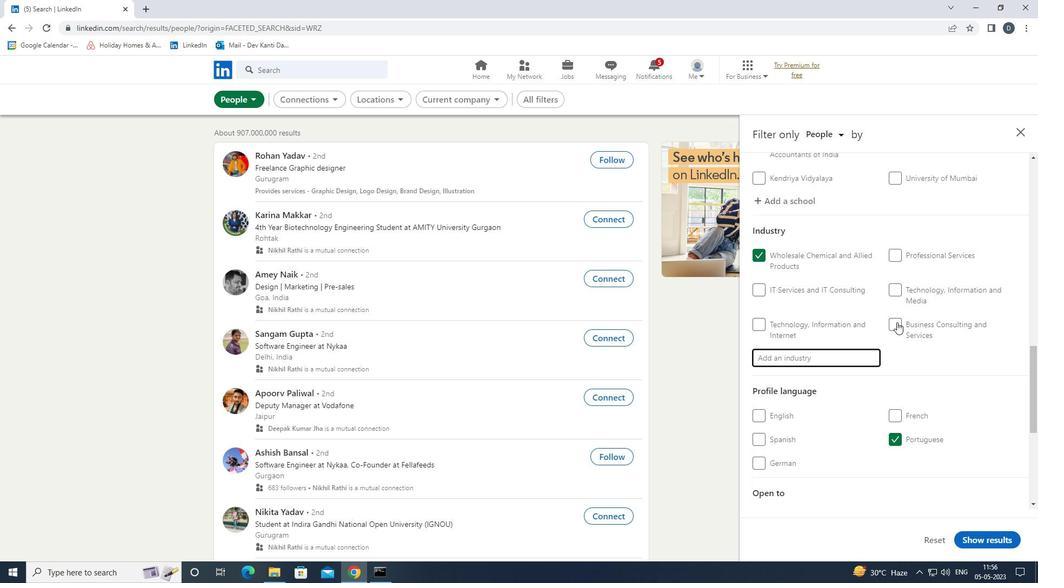
Action: Mouse scrolled (894, 336) with delta (0, 0)
Screenshot: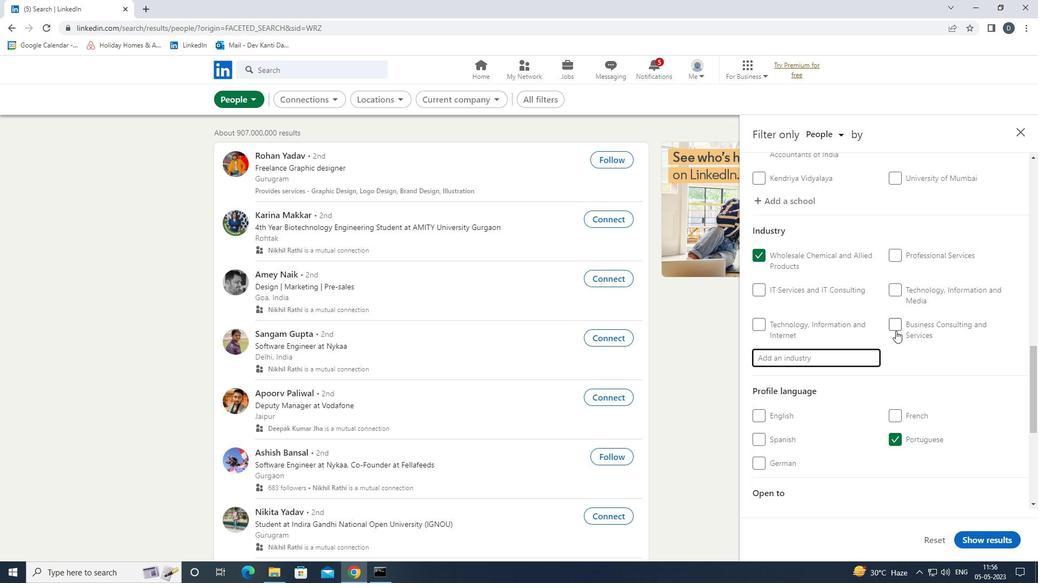 
Action: Mouse scrolled (894, 336) with delta (0, 0)
Screenshot: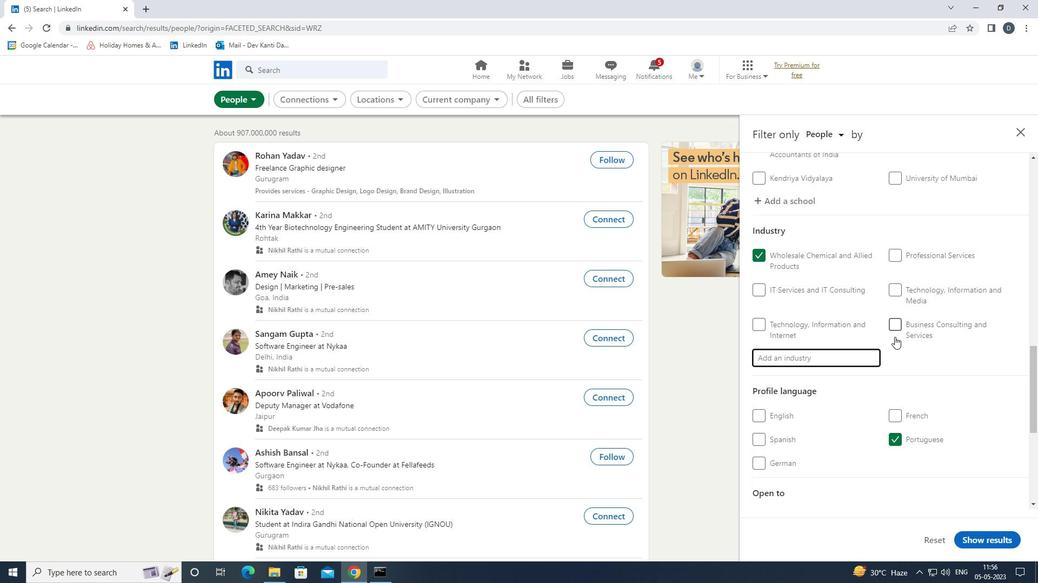 
Action: Mouse moved to (881, 355)
Screenshot: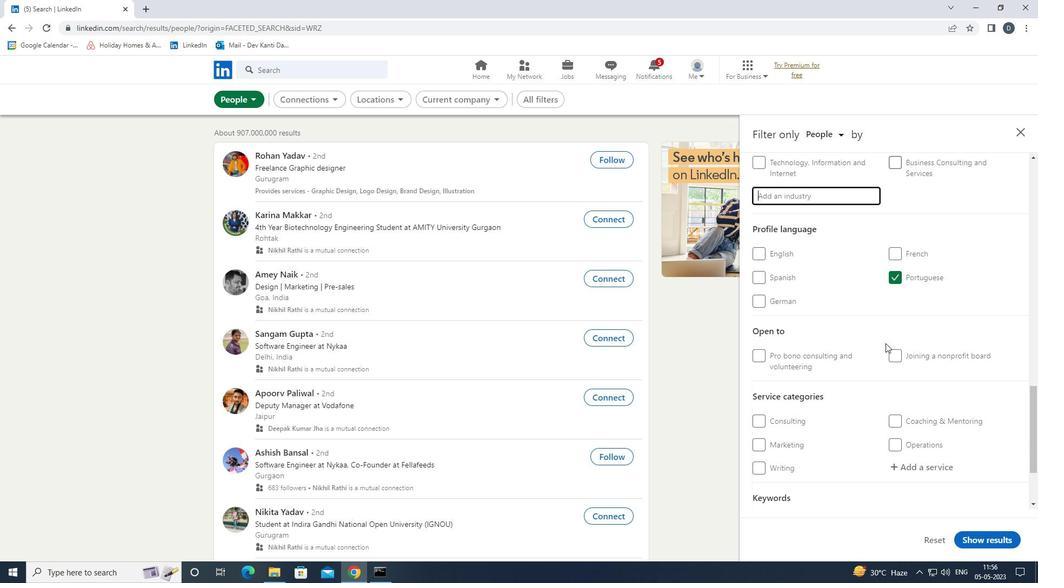 
Action: Mouse scrolled (881, 354) with delta (0, 0)
Screenshot: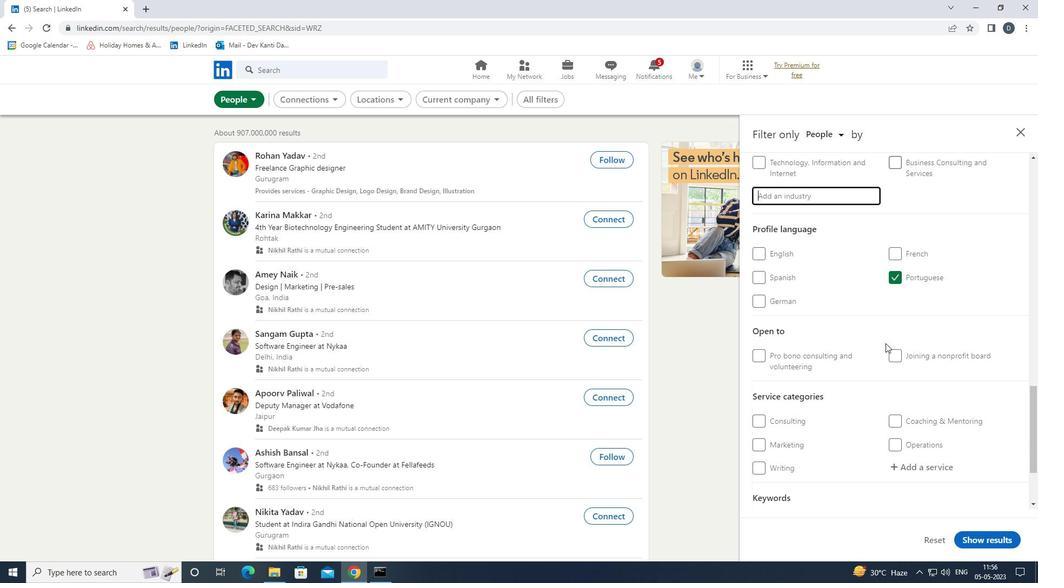 
Action: Mouse moved to (881, 355)
Screenshot: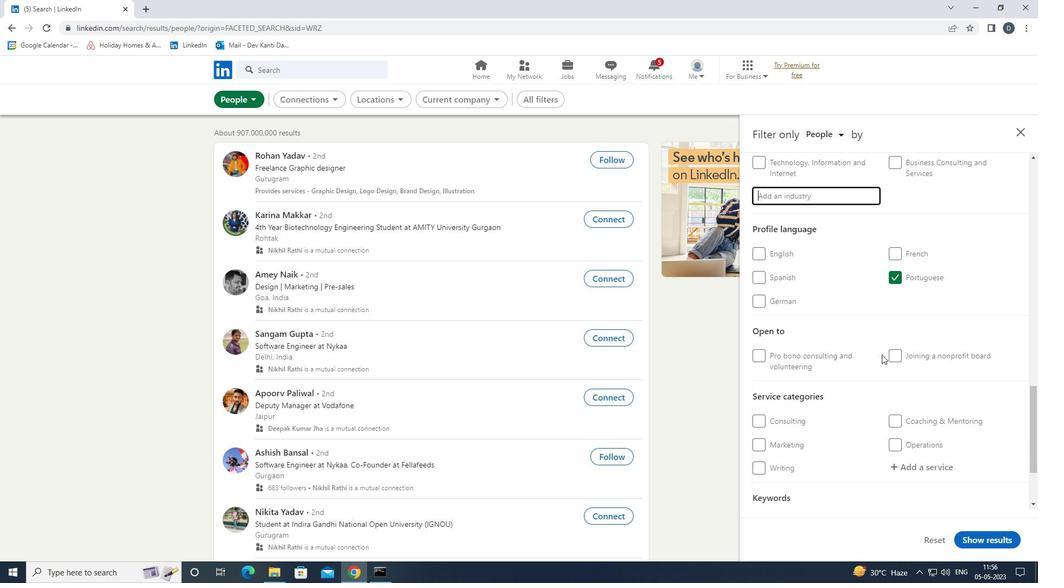 
Action: Mouse scrolled (881, 355) with delta (0, 0)
Screenshot: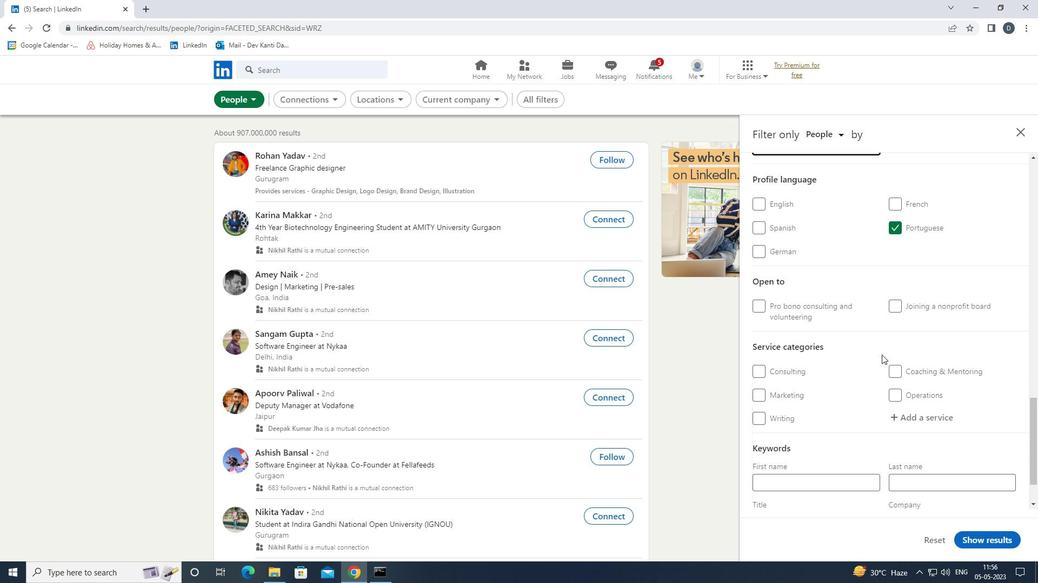 
Action: Mouse scrolled (881, 355) with delta (0, 0)
Screenshot: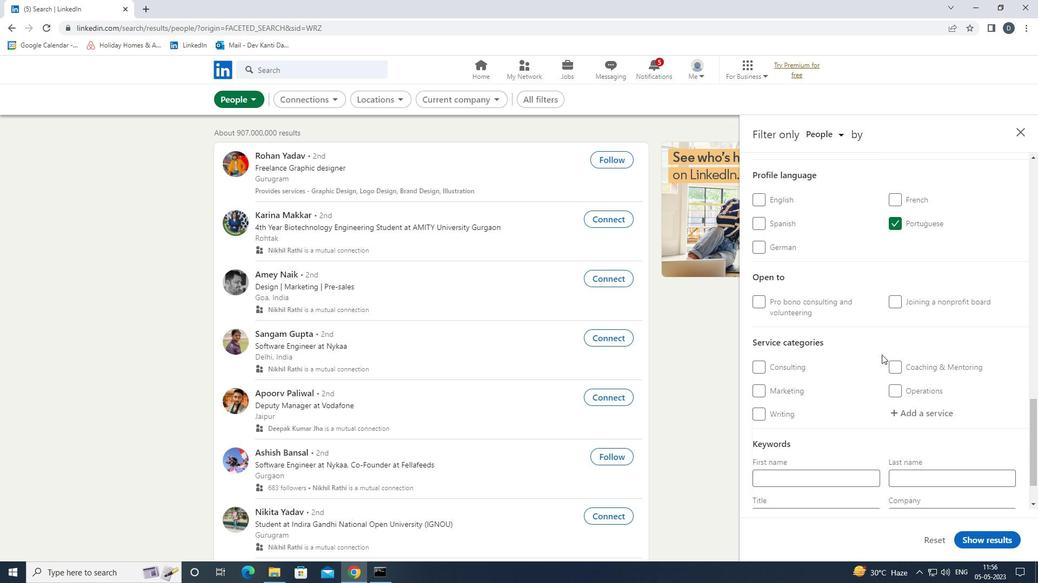 
Action: Mouse scrolled (881, 355) with delta (0, 0)
Screenshot: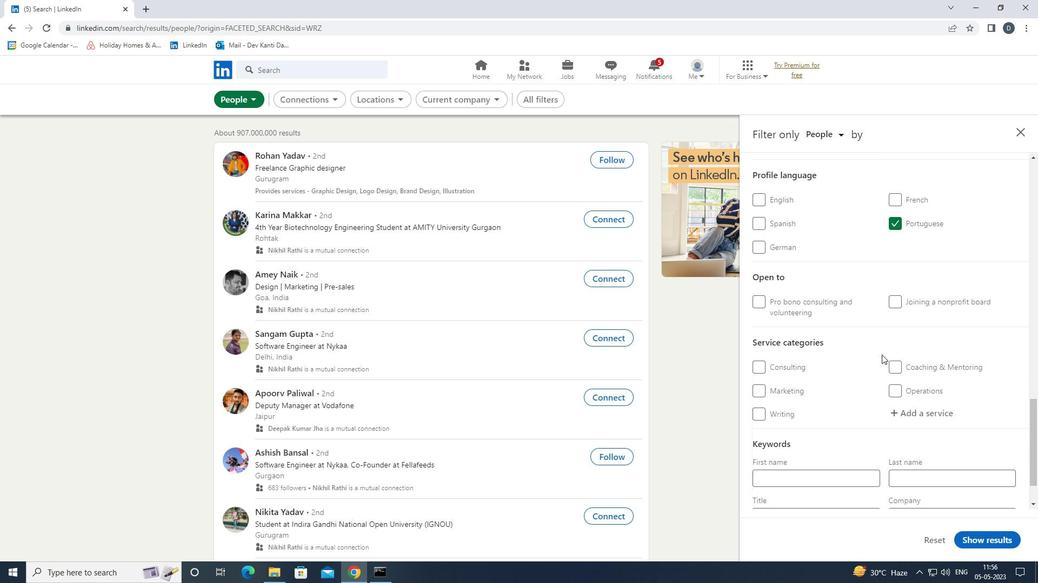 
Action: Mouse scrolled (881, 355) with delta (0, 0)
Screenshot: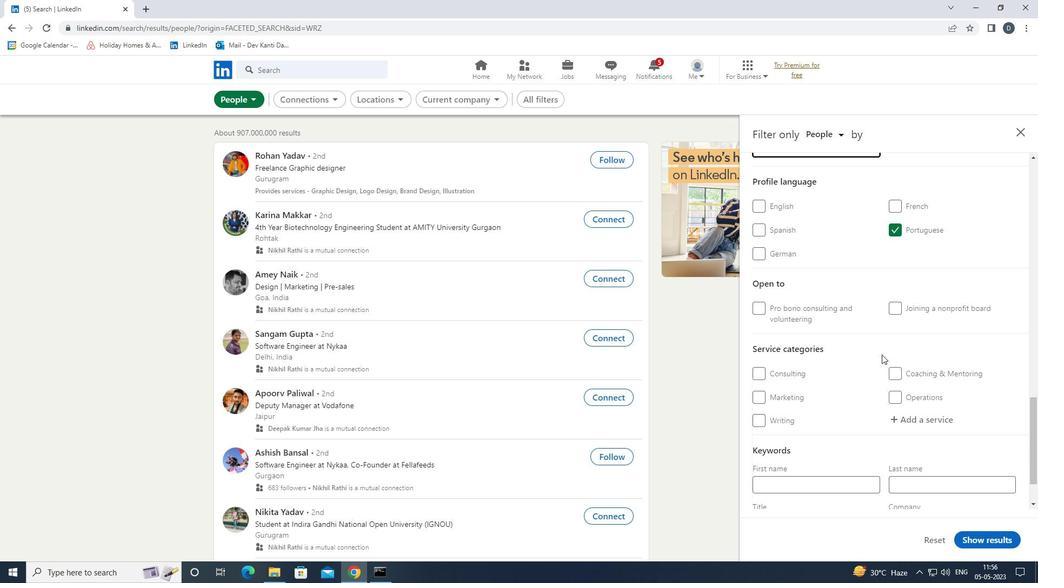 
Action: Mouse scrolled (881, 355) with delta (0, 0)
Screenshot: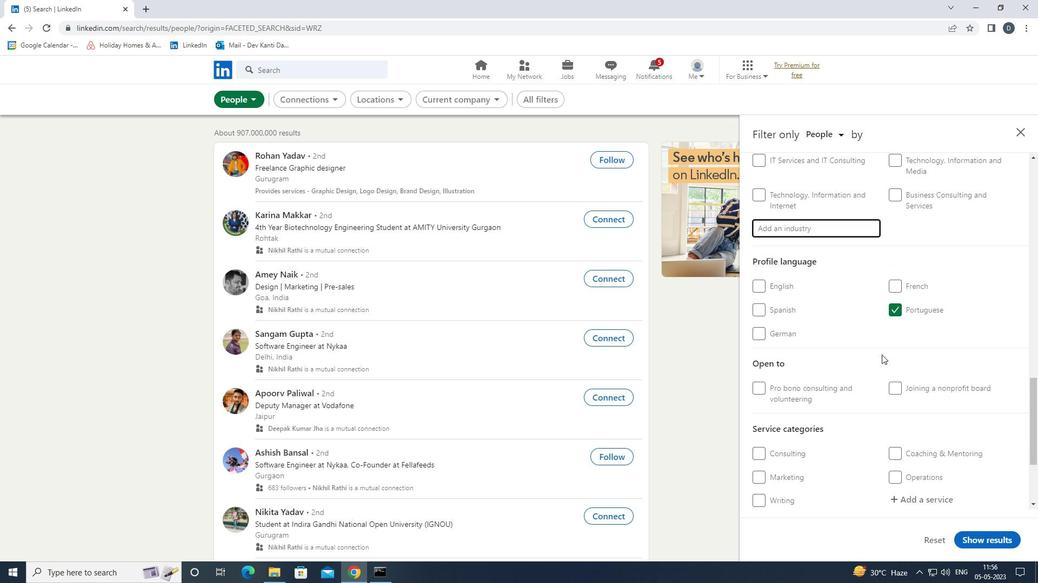 
Action: Mouse moved to (968, 325)
Screenshot: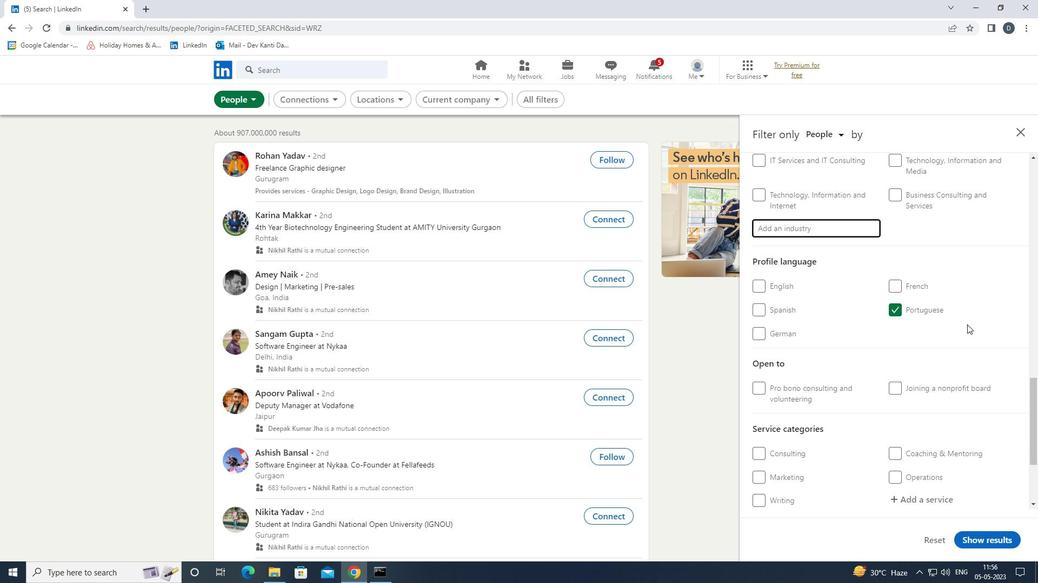 
Action: Mouse scrolled (968, 326) with delta (0, 0)
Screenshot: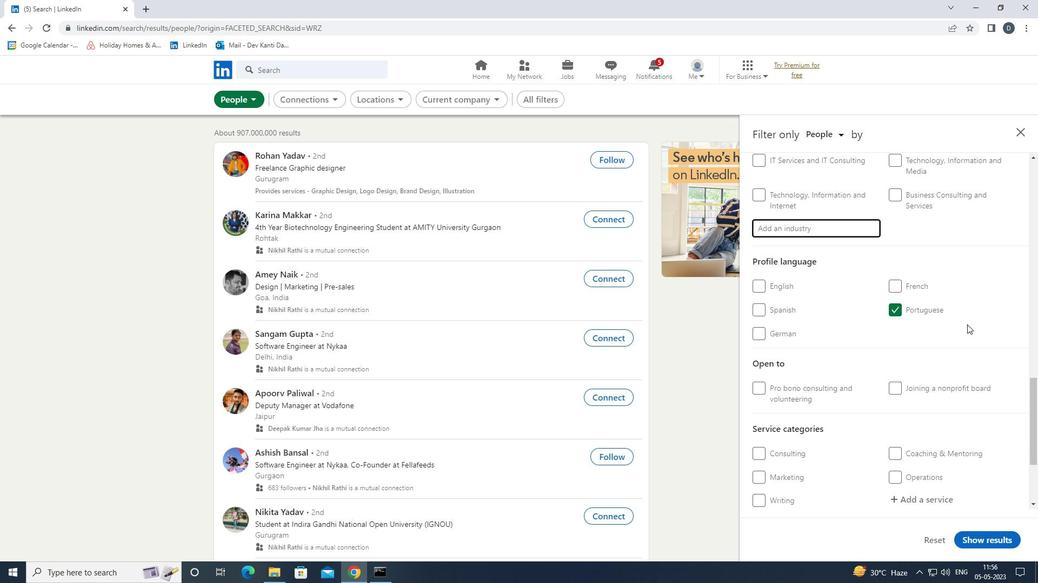 
Action: Mouse moved to (970, 332)
Screenshot: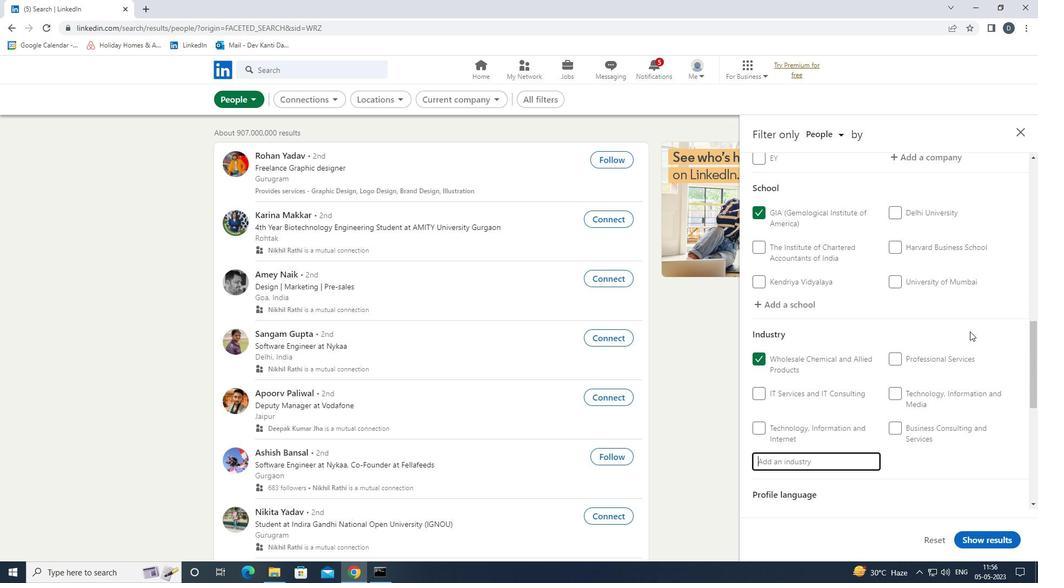 
Action: Mouse scrolled (970, 331) with delta (0, 0)
Screenshot: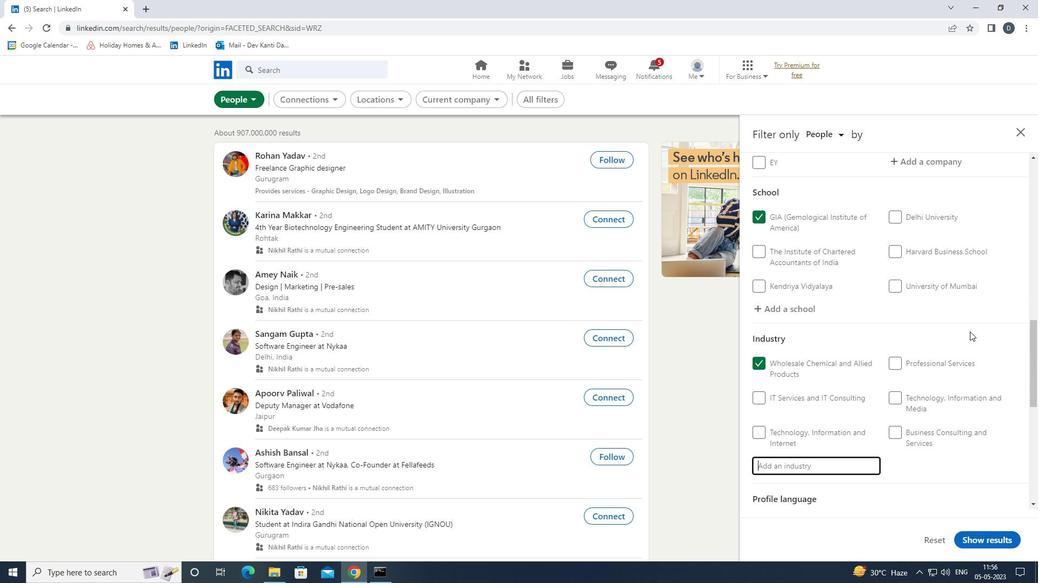 
Action: Mouse scrolled (970, 331) with delta (0, 0)
Screenshot: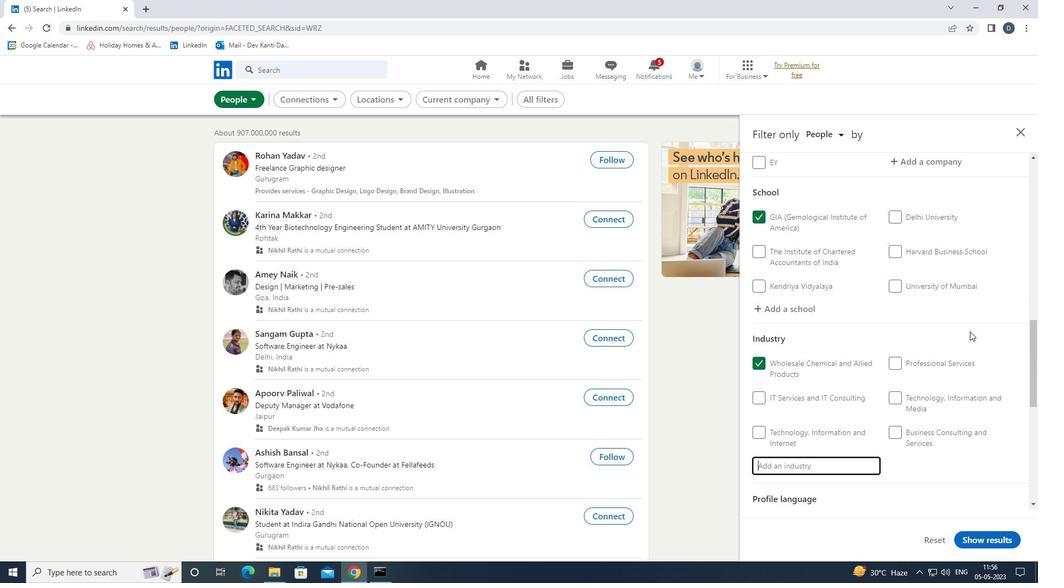 
Action: Mouse scrolled (970, 331) with delta (0, 0)
Screenshot: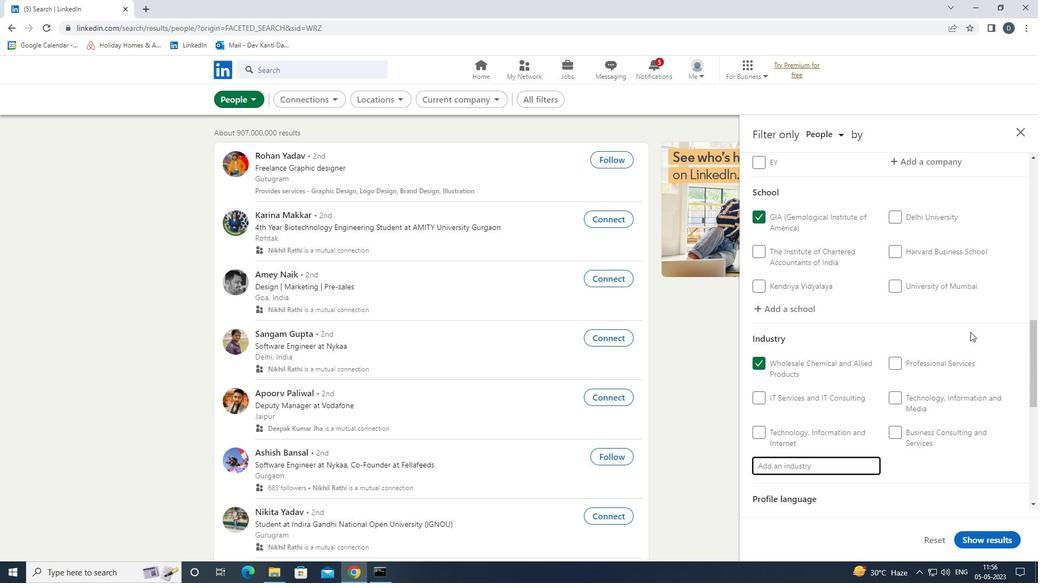 
Action: Mouse scrolled (970, 331) with delta (0, 0)
Screenshot: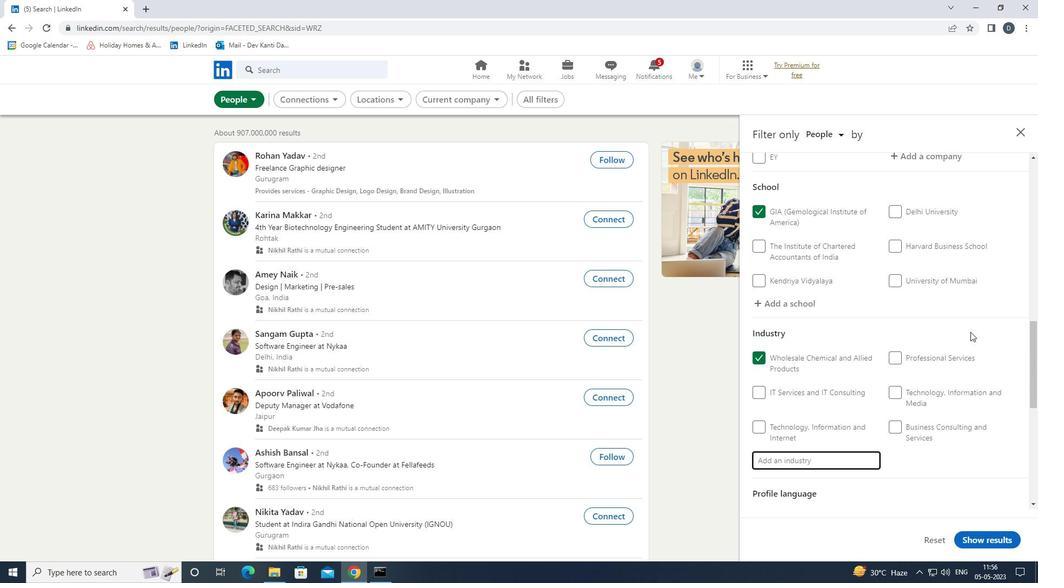 
Action: Mouse scrolled (970, 331) with delta (0, 0)
Screenshot: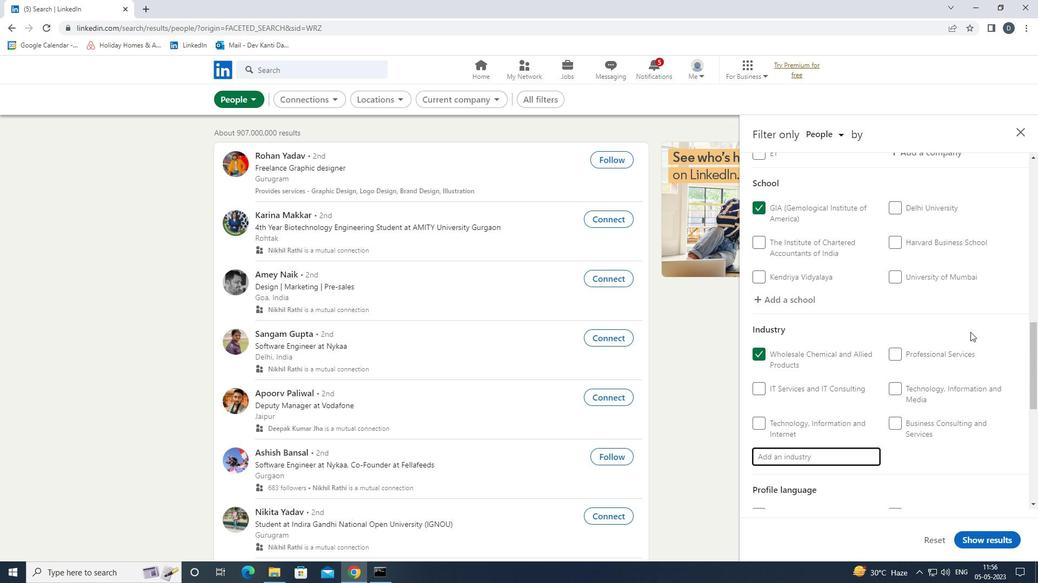
Action: Mouse moved to (922, 463)
Screenshot: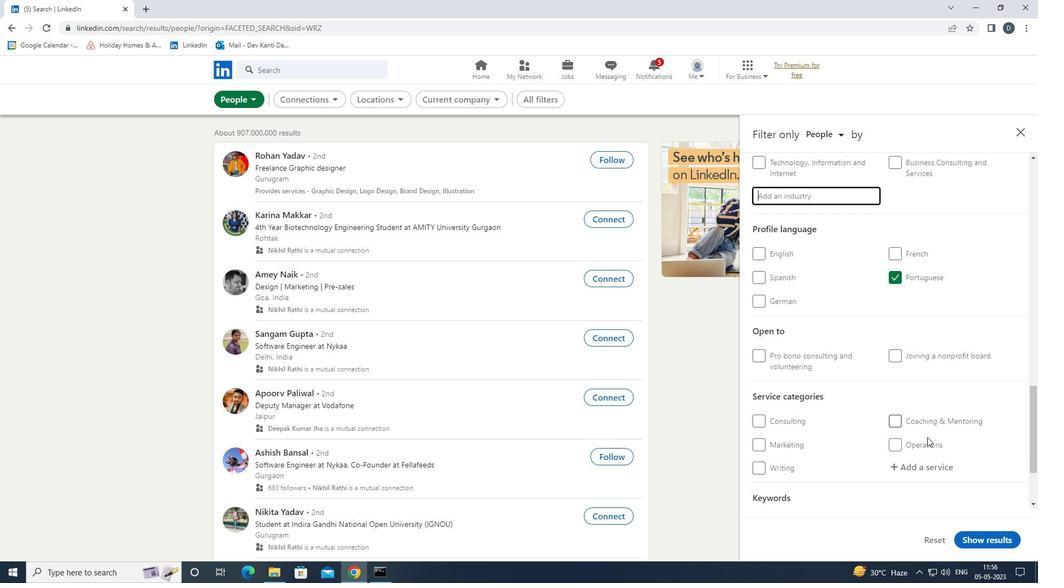 
Action: Mouse pressed left at (922, 463)
Screenshot: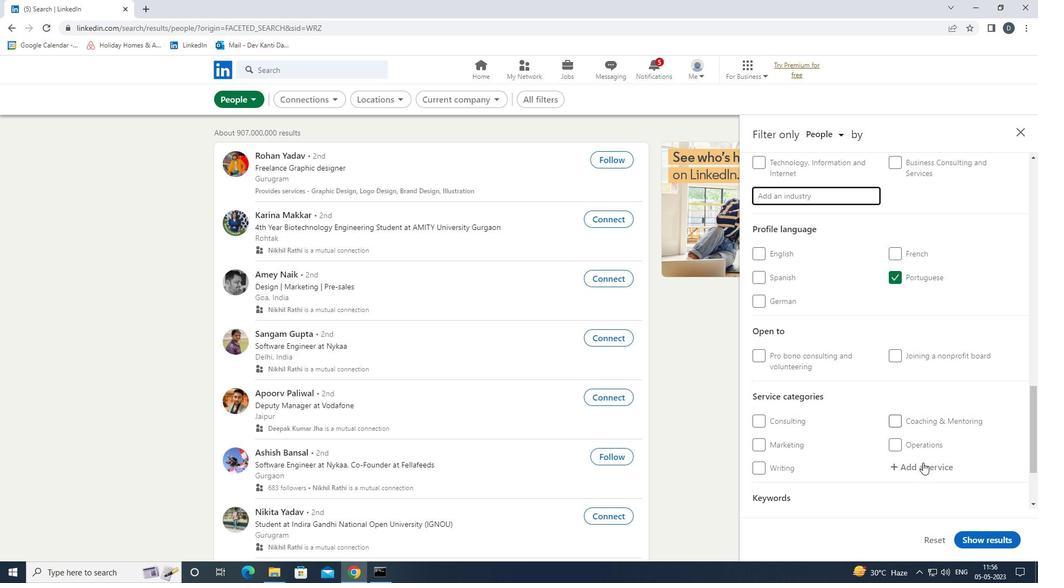 
Action: Mouse moved to (941, 351)
Screenshot: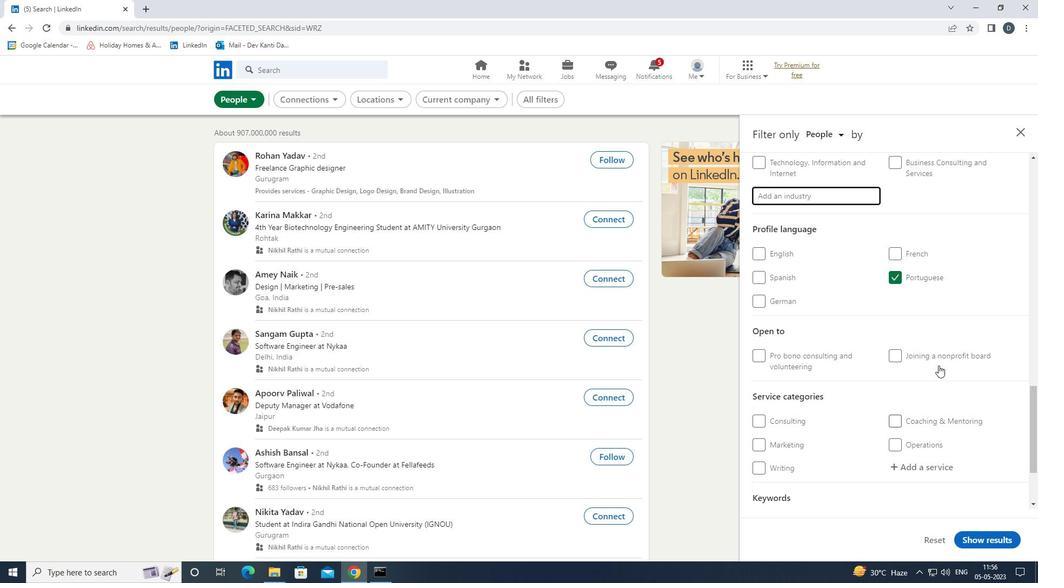 
Action: Mouse scrolled (941, 350) with delta (0, 0)
Screenshot: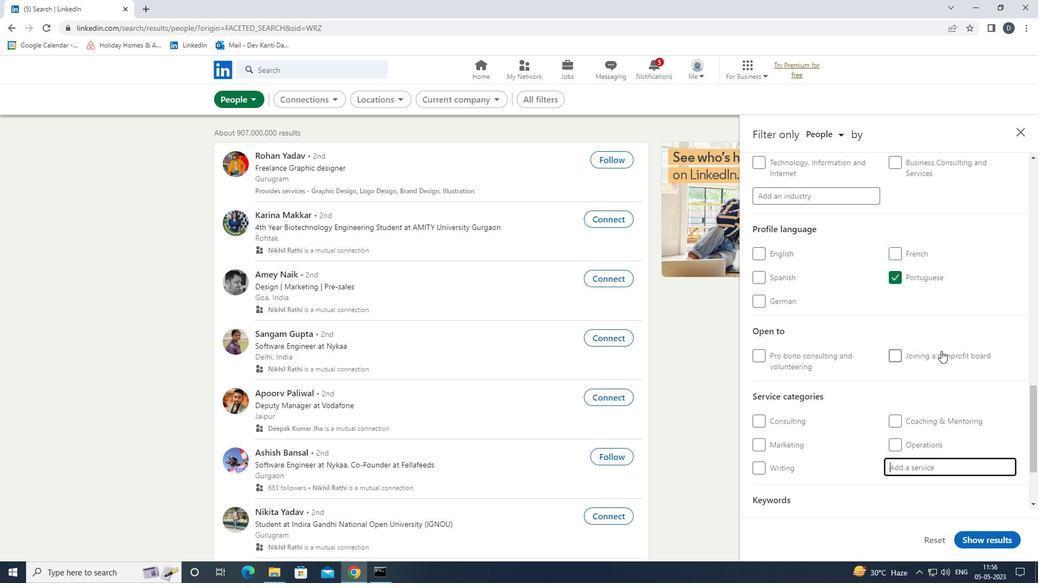 
Action: Mouse scrolled (941, 350) with delta (0, 0)
Screenshot: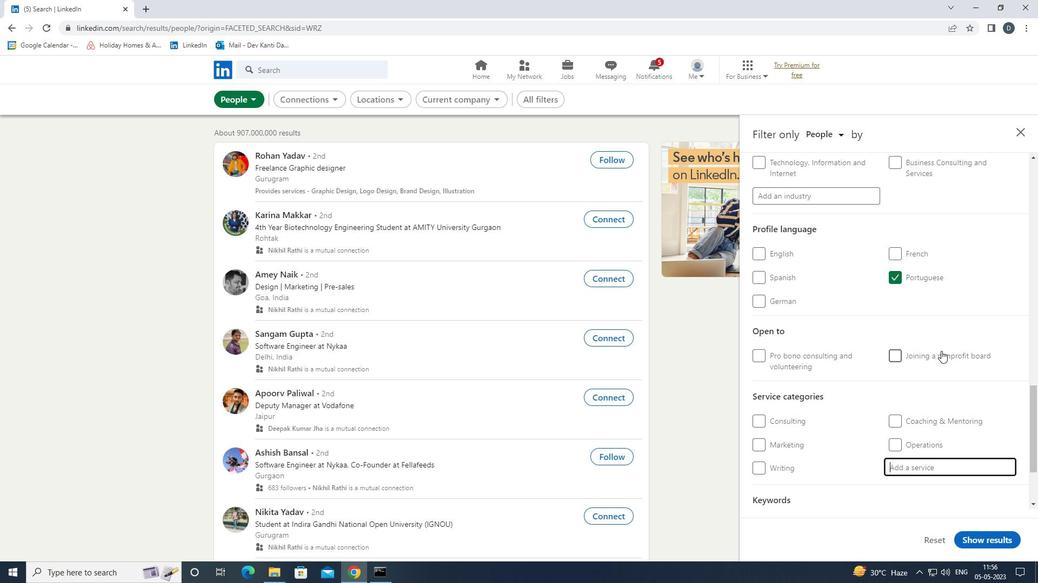 
Action: Mouse moved to (941, 350)
Screenshot: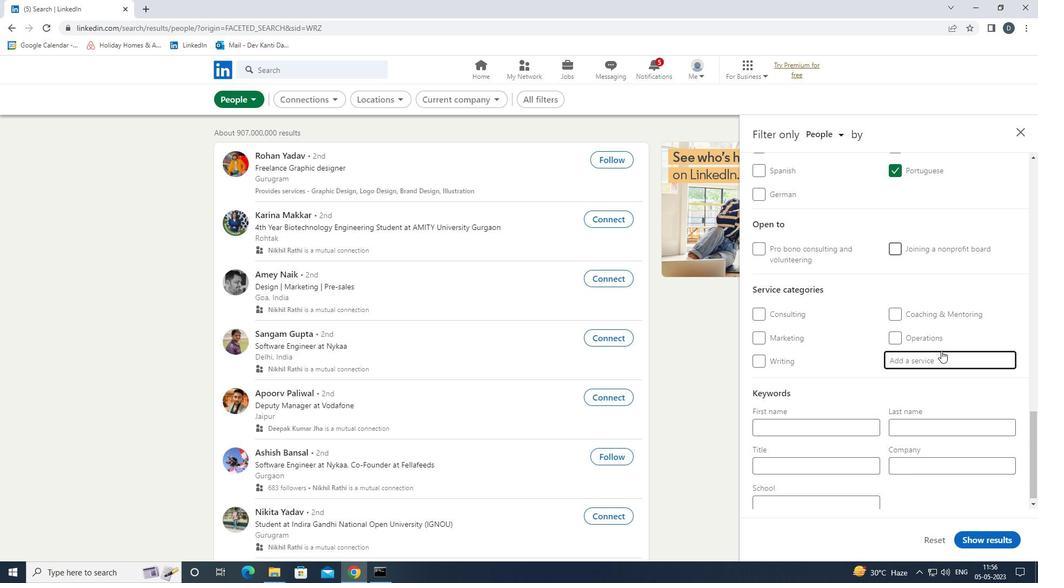 
Action: Key pressed <Key.shift><Key.shift><Key.shift><Key.shift><Key.shift><Key.shift>SUPPORT<Key.shift><Key.shift><Key.shift><Key.shift>TEC<Key.backspace><Key.backspace><Key.backspace><Key.down><Key.down><Key.up><Key.enter>
Screenshot: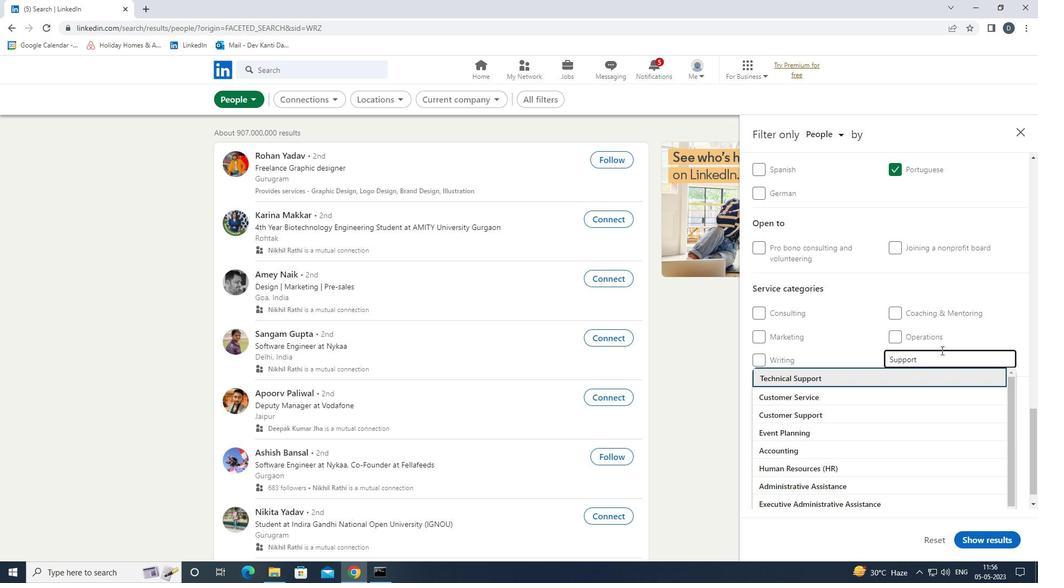 
Action: Mouse scrolled (941, 350) with delta (0, 0)
Screenshot: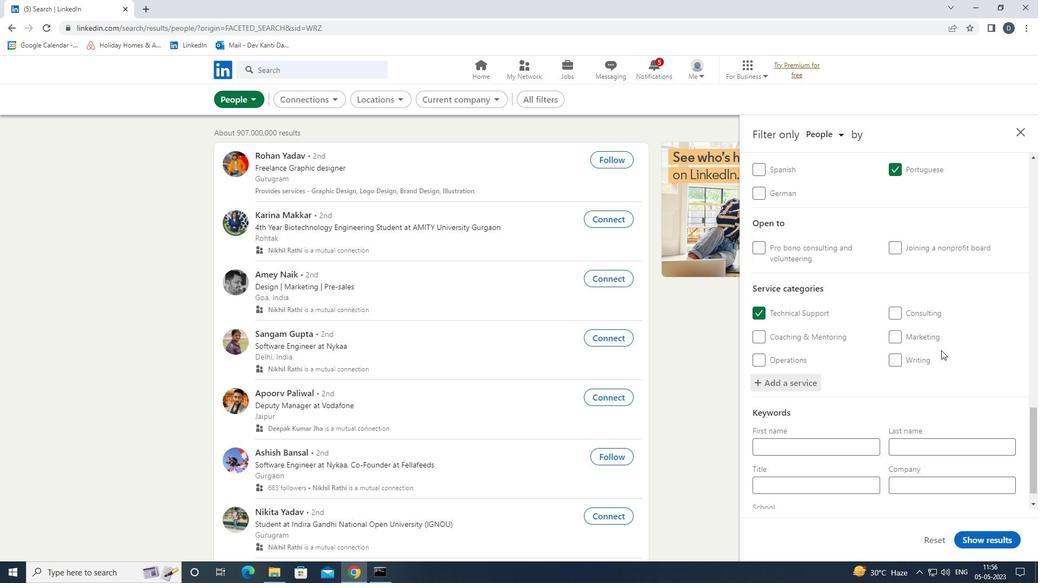 
Action: Mouse moved to (938, 355)
Screenshot: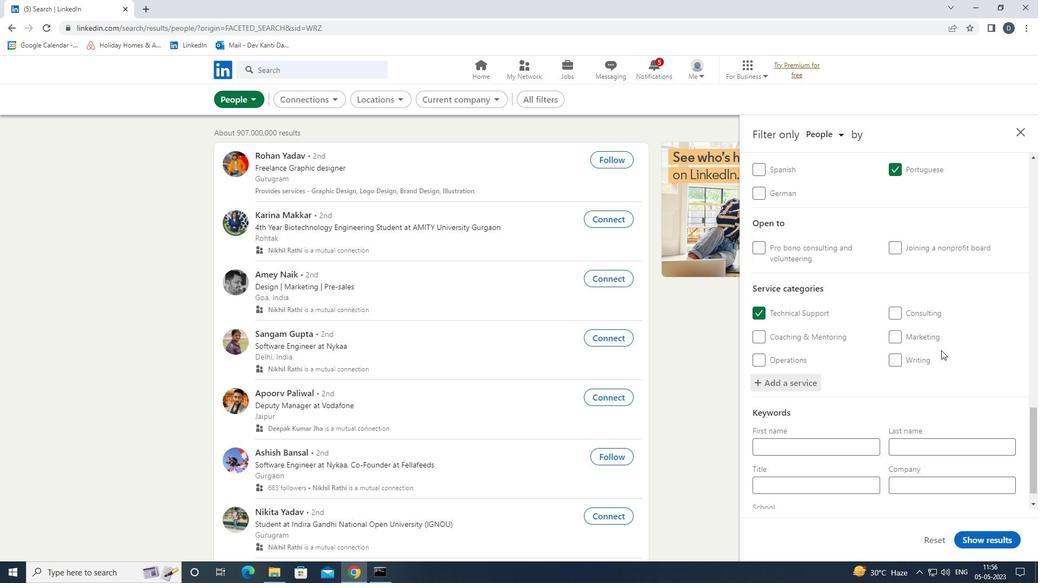 
Action: Mouse scrolled (938, 354) with delta (0, 0)
Screenshot: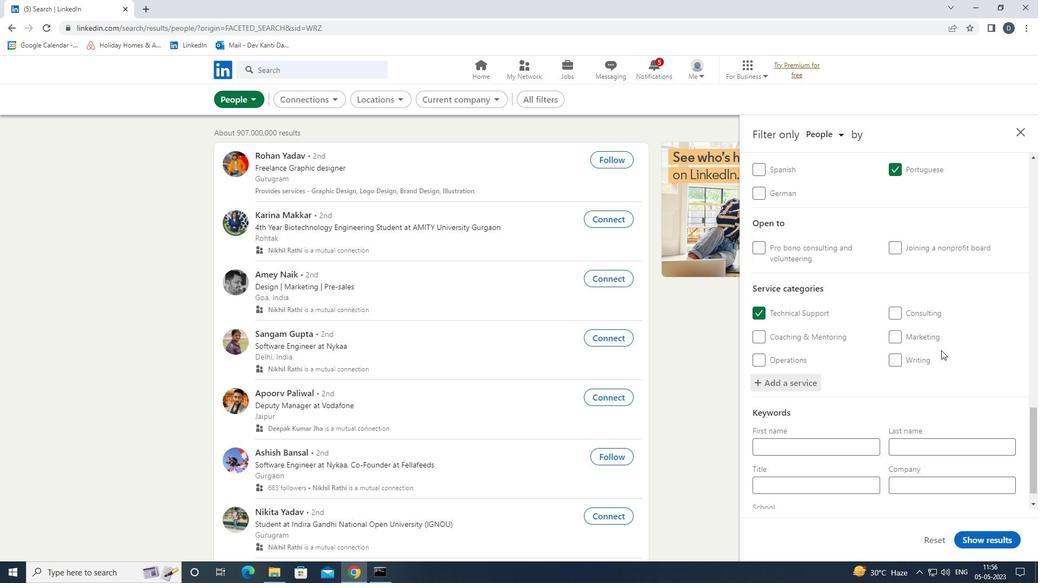 
Action: Mouse moved to (905, 386)
Screenshot: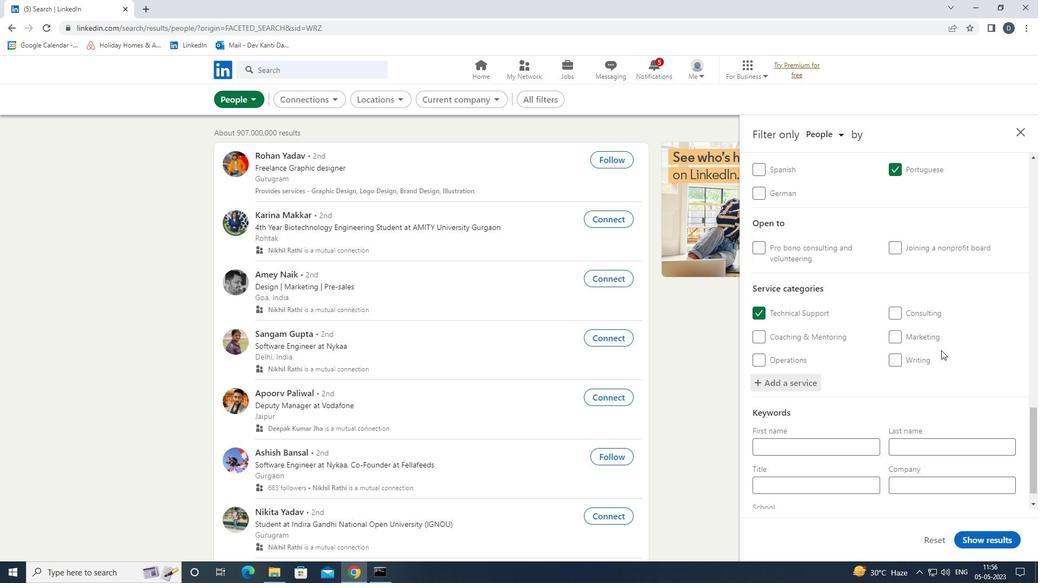 
Action: Mouse scrolled (905, 385) with delta (0, 0)
Screenshot: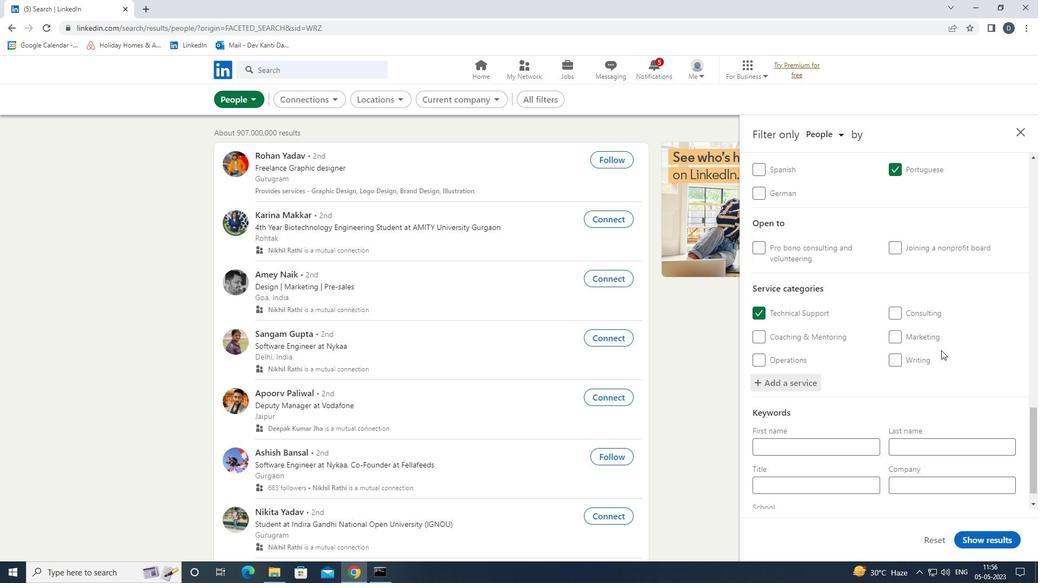 
Action: Mouse moved to (788, 457)
Screenshot: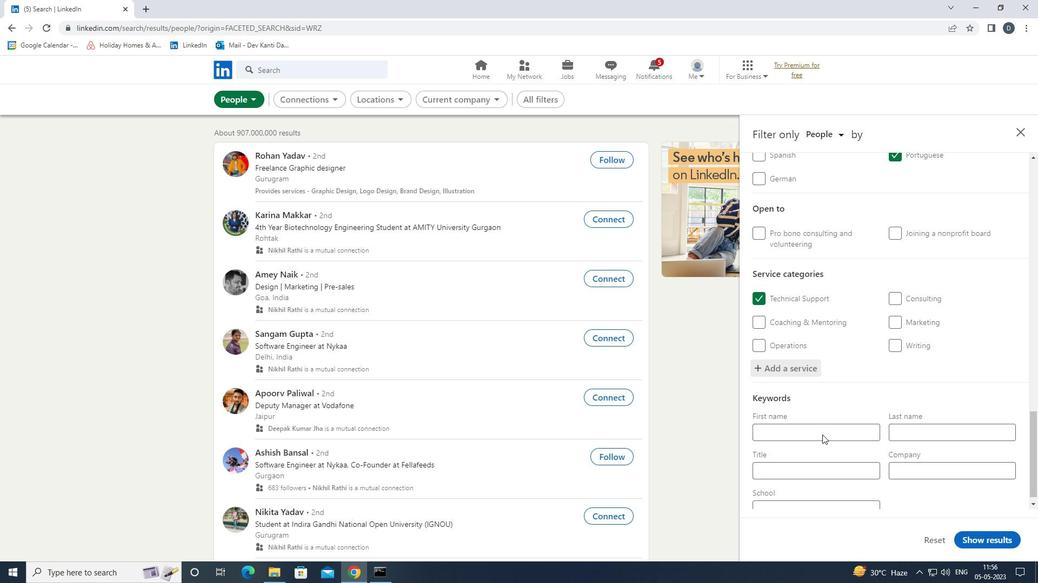 
Action: Mouse pressed left at (788, 457)
Screenshot: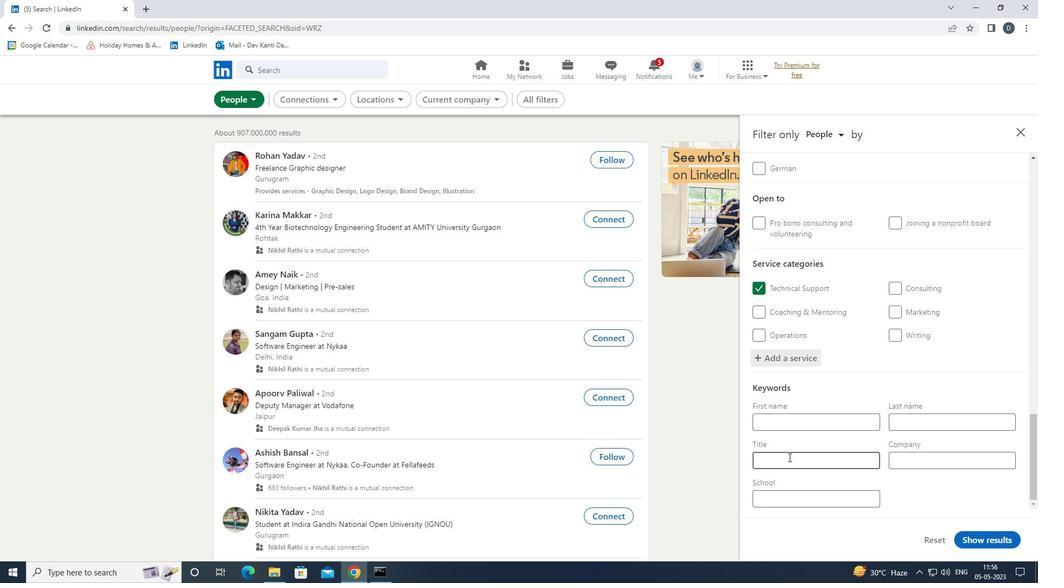 
Action: Mouse moved to (782, 293)
Screenshot: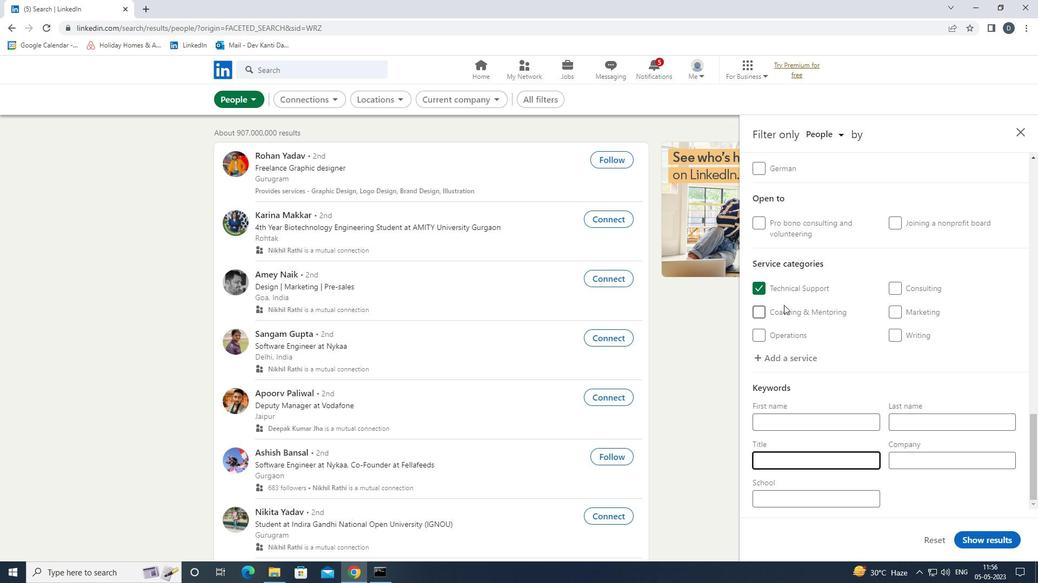 
Action: Mouse pressed left at (782, 293)
Screenshot: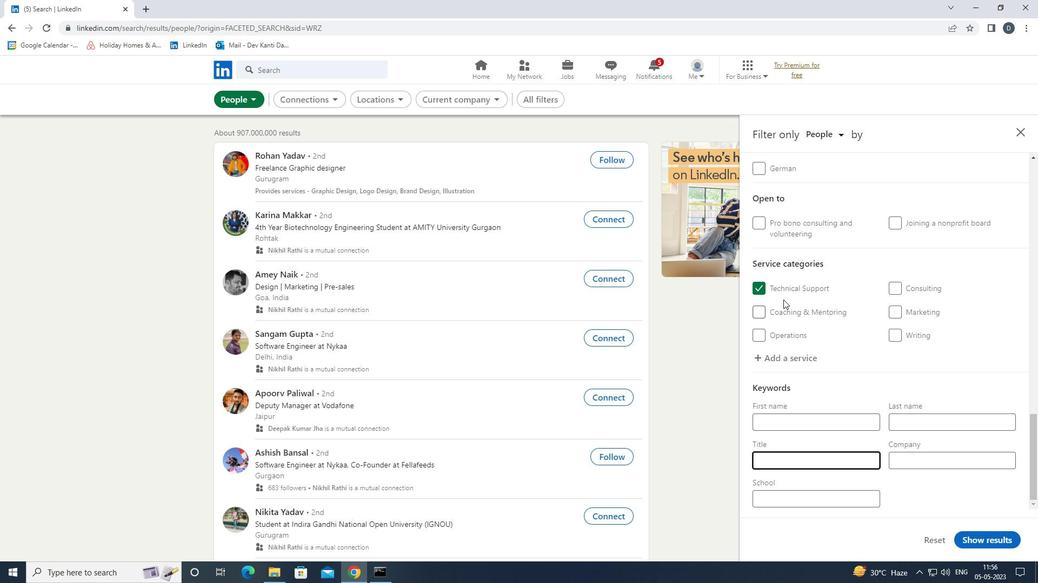
Action: Mouse moved to (779, 356)
Screenshot: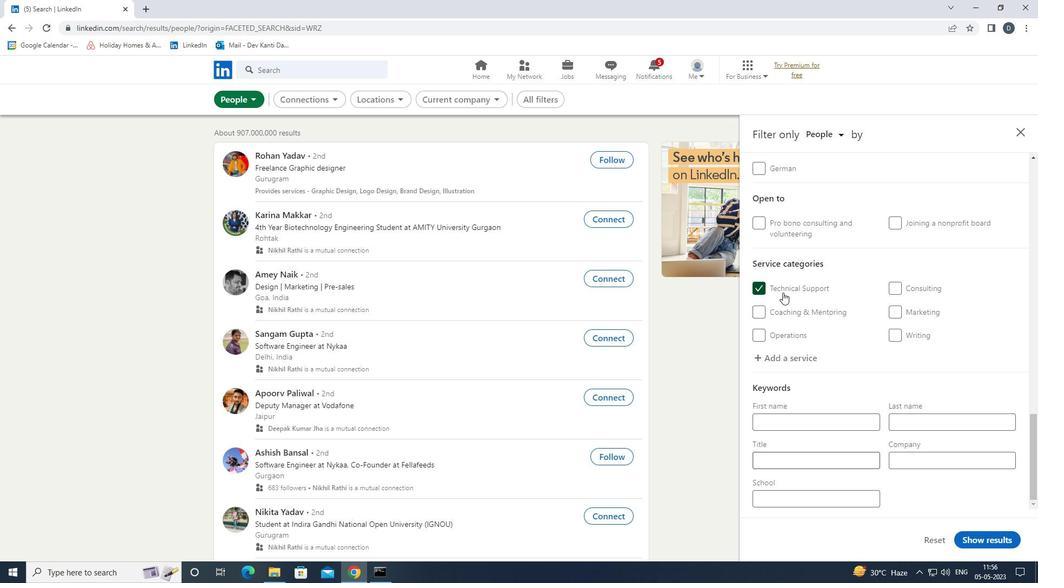 
Action: Mouse pressed left at (779, 356)
Screenshot: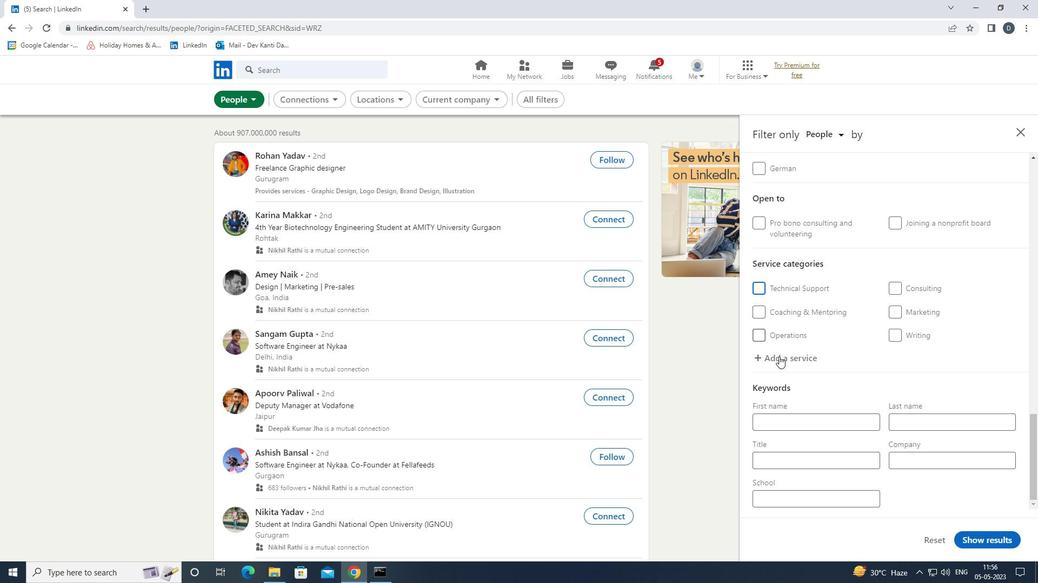 
Action: Key pressed <Key.shift>SUPPORT<Key.shift>TECHNICAL<Key.space><Key.shift>WRITING
Screenshot: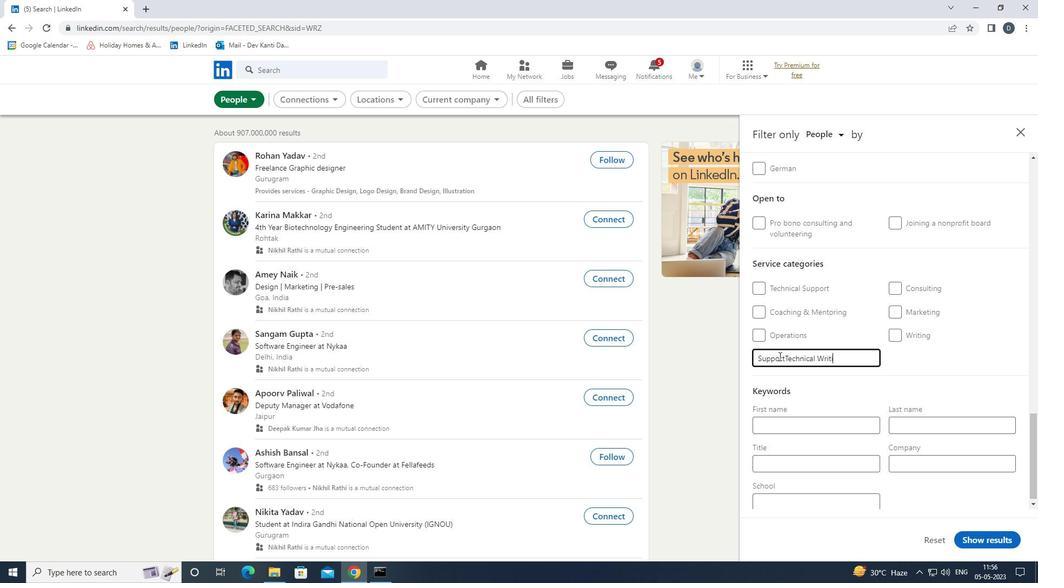 
Action: Mouse moved to (816, 455)
Screenshot: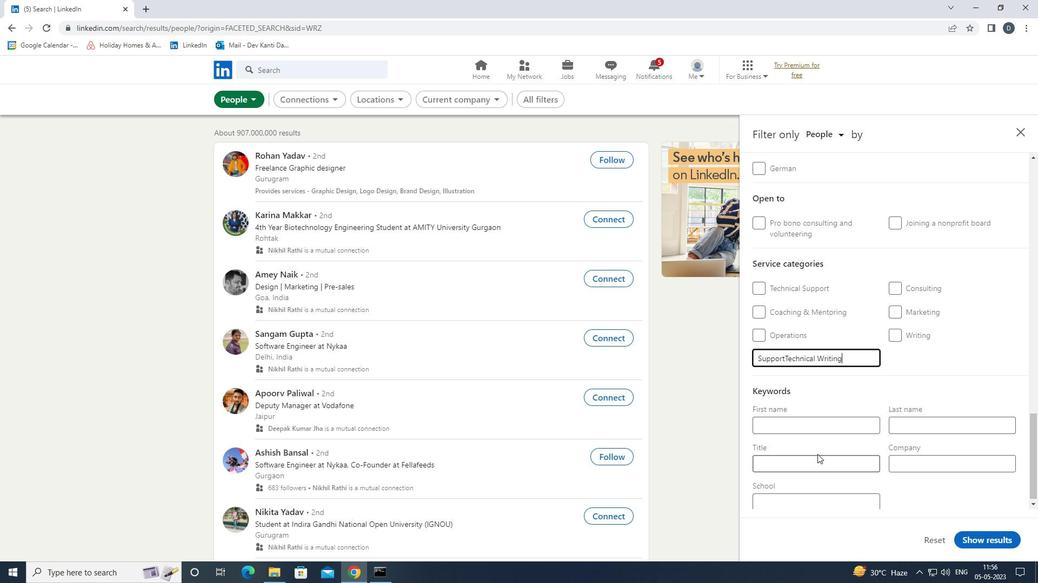 
Action: Mouse pressed left at (816, 455)
Screenshot: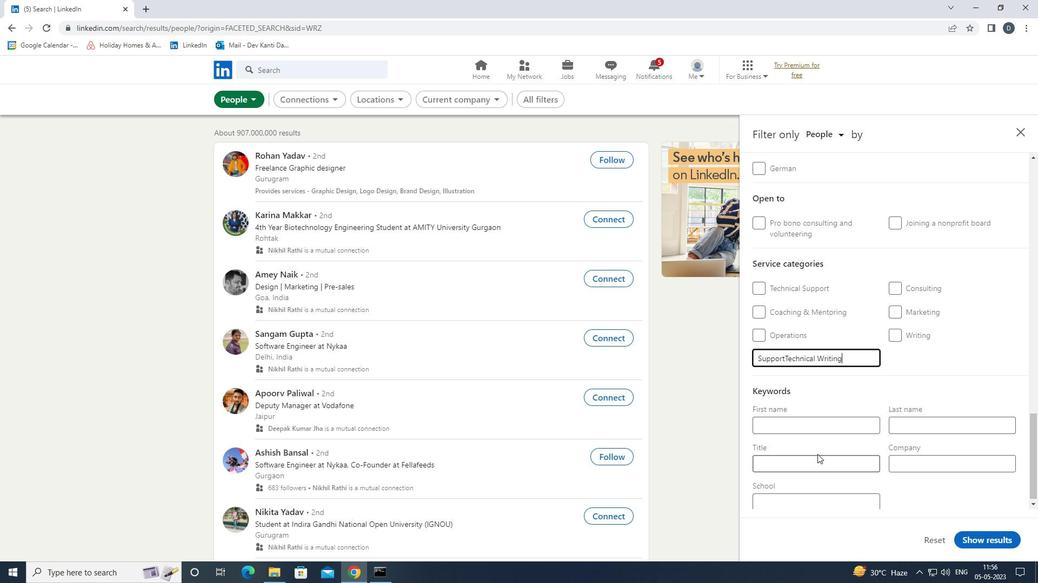 
Action: Mouse moved to (835, 426)
Screenshot: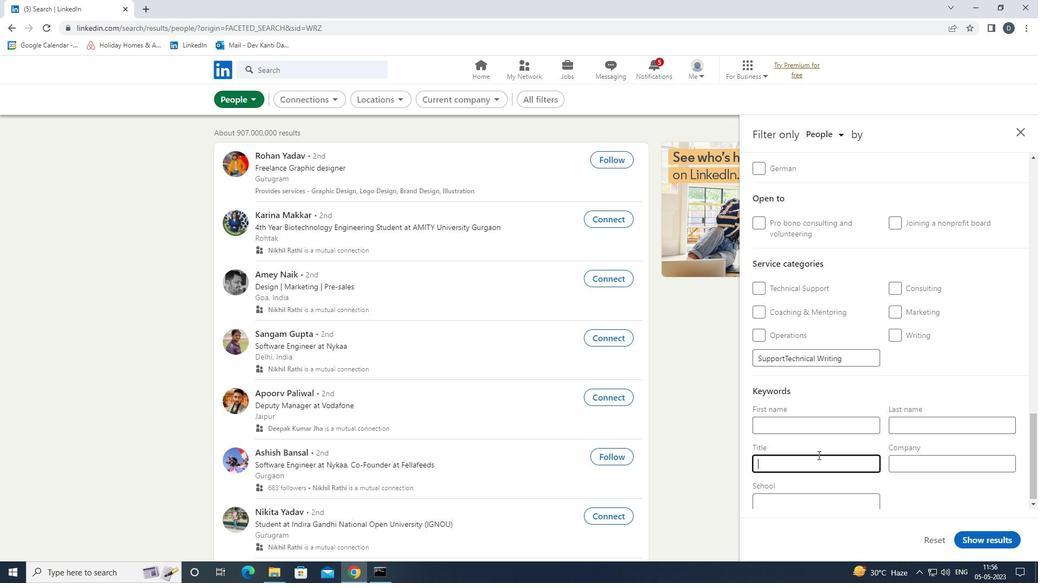 
Action: Mouse scrolled (835, 425) with delta (0, 0)
Screenshot: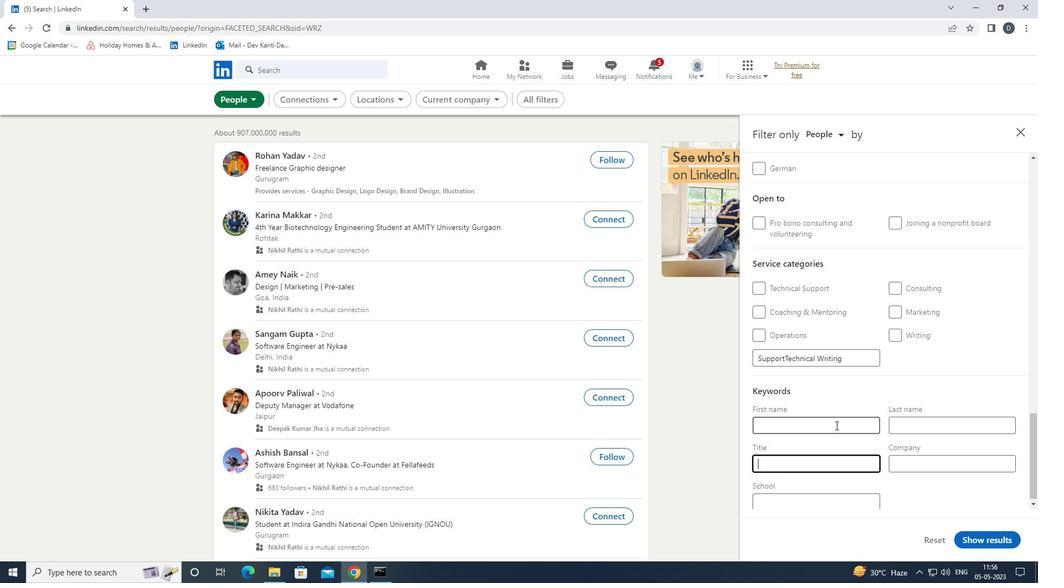 
Action: Mouse moved to (835, 425)
Screenshot: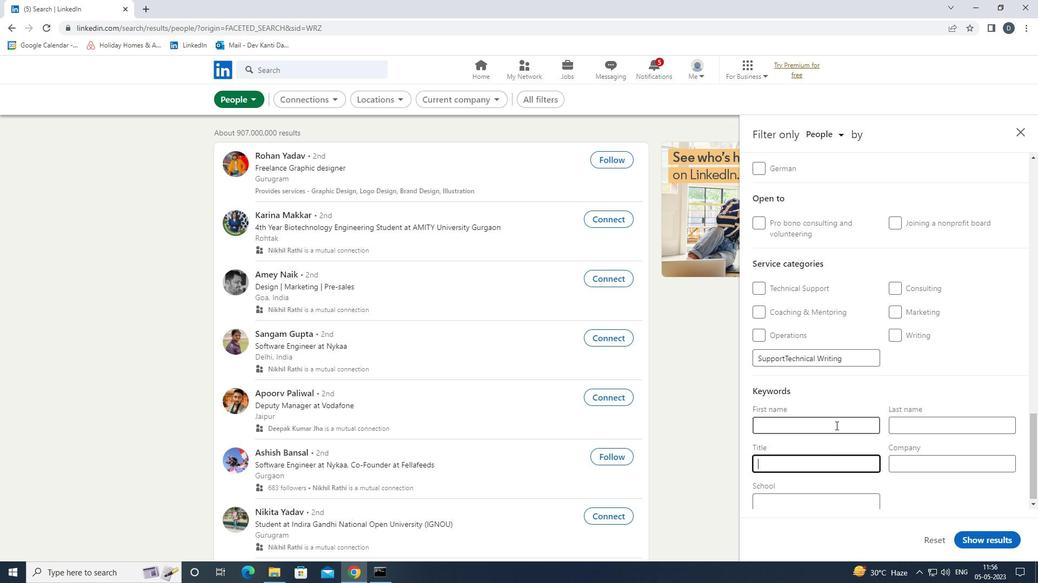 
Action: Mouse scrolled (835, 424) with delta (0, 0)
Screenshot: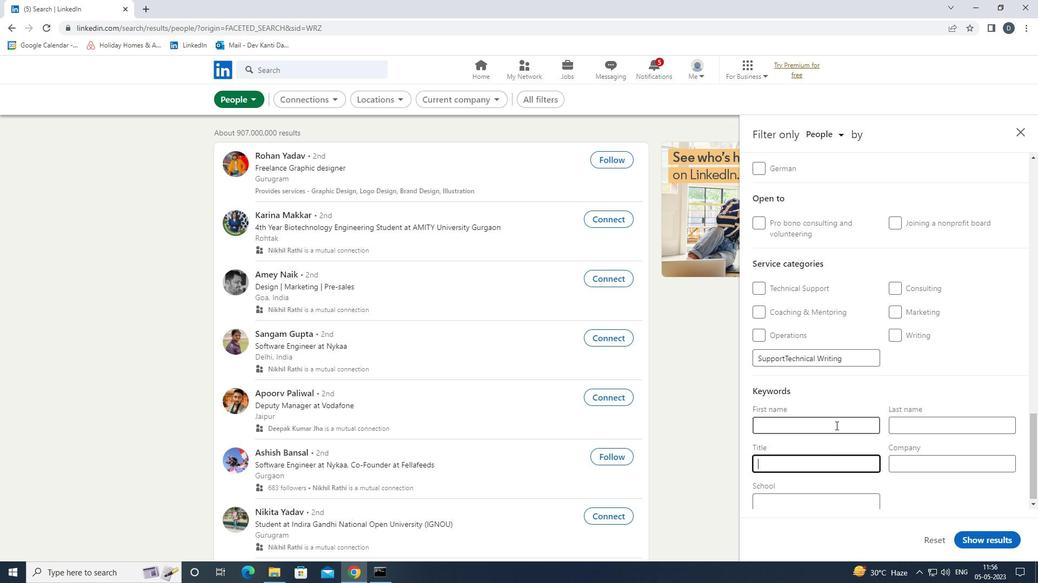 
Action: Mouse moved to (836, 423)
Screenshot: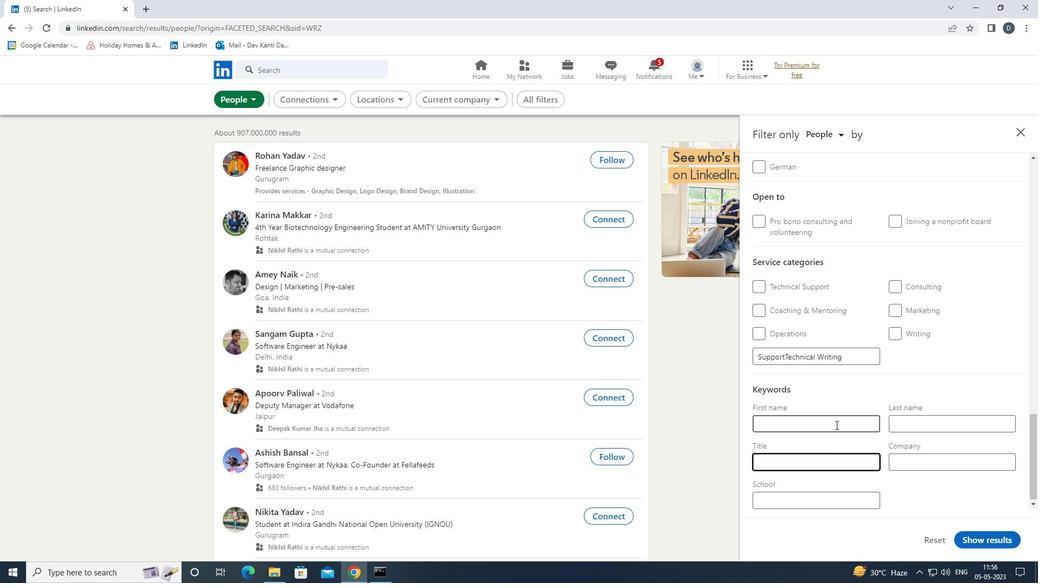 
Action: Key pressed <Key.shift><Key.shift><Key.shift><Key.shift><Key.shift><Key.shift><Key.shift><Key.shift><Key.shift><Key.shift><Key.shift><Key.shift><Key.shift><Key.shift><Key.shift><Key.shift><Key.shift><Key.shift><Key.shift><Key.shift><Key.shift><Key.shift><Key.shift><Key.shift><Key.shift><Key.shift><Key.shift><Key.shift><Key.shift><Key.shift><Key.shift><Key.shift>IU<Key.backspace>NFORMATION<Key.space><Key.shift><Key.shift>SECURITY<Key.space><Key.shift><Key.shift><Key.shift><Key.shift><Key.shift><Key.shift><Key.shift><Key.shift><Key.shift><Key.shift><Key.shift>ANALYST
Screenshot: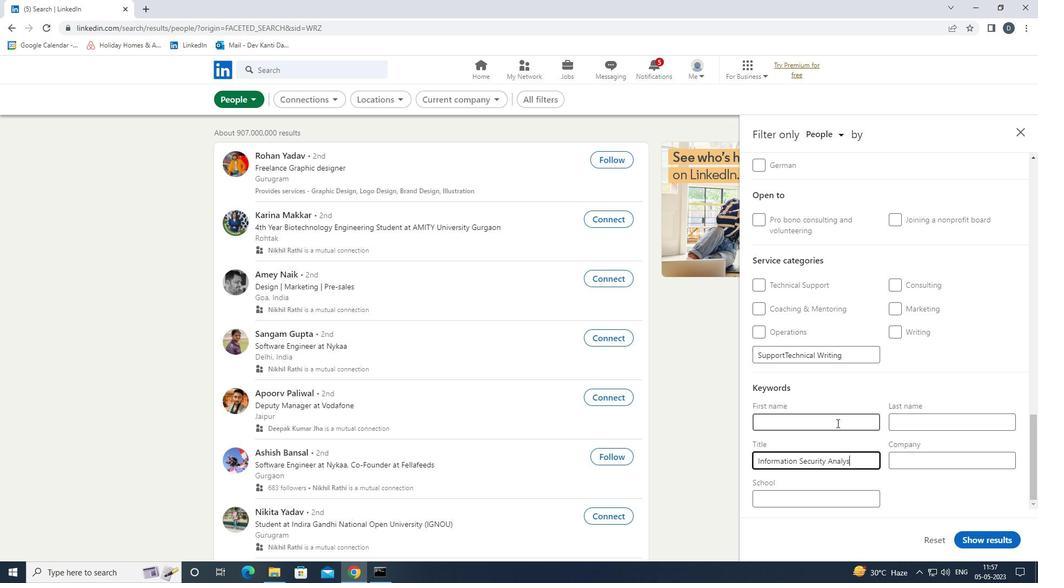 
Action: Mouse moved to (992, 546)
Screenshot: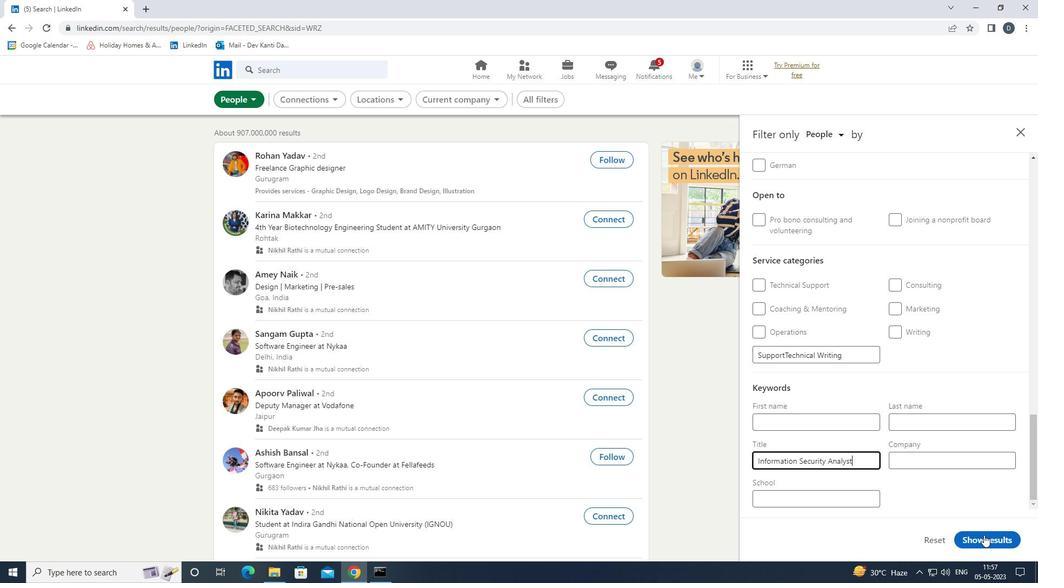 
Action: Mouse pressed left at (992, 546)
Screenshot: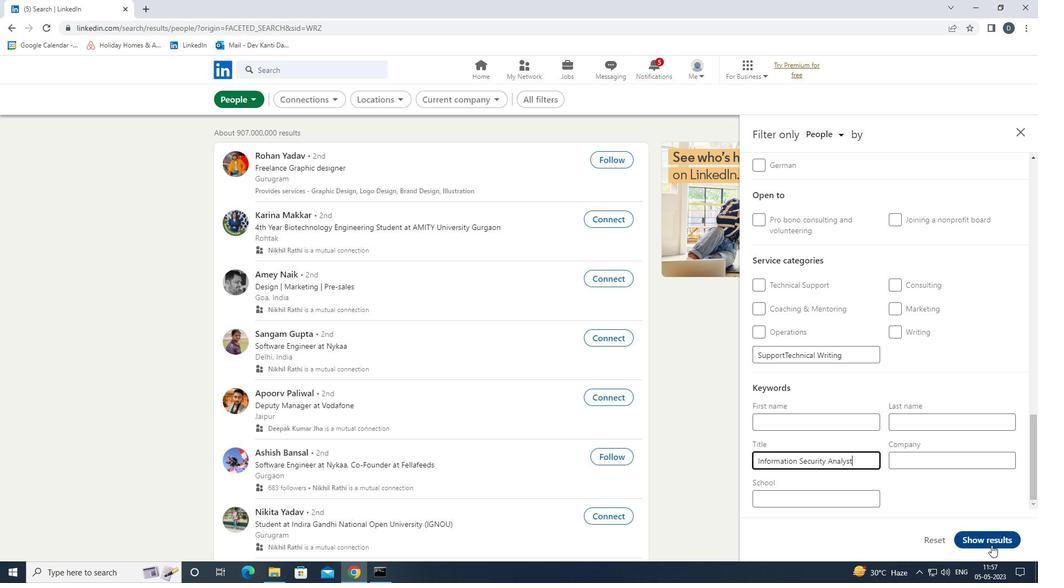 
Action: Mouse moved to (805, 333)
Screenshot: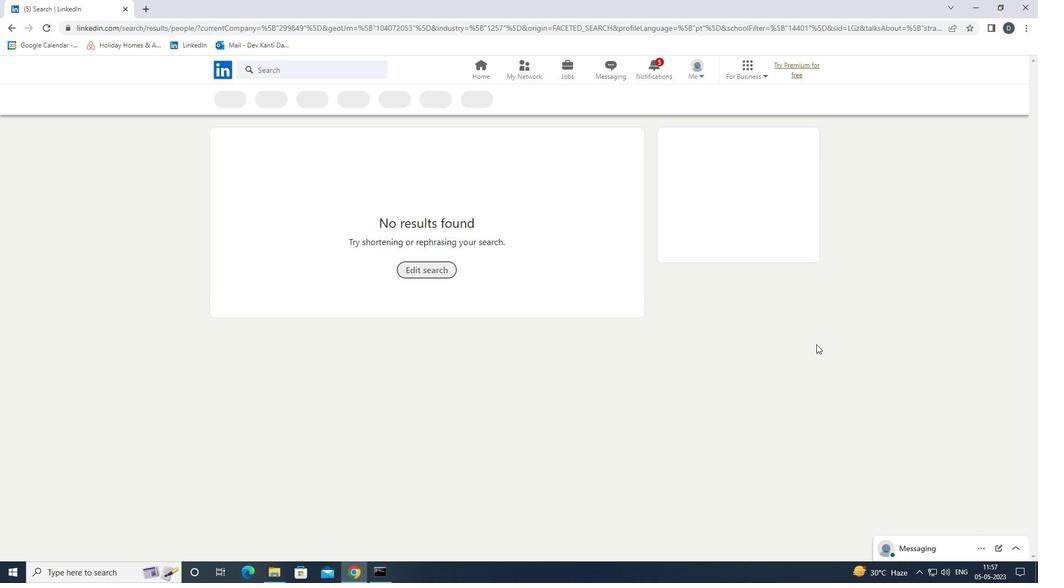 
